 Task: Find connections with filter location Sarreguemines with filter topic #Analyticswith filter profile language Spanish with filter current company SICK Sensor Intelligence with filter school Sree Vidyanikethan Degree College, A.Rangampet, Tirupati. with filter industry Outsourcing and Offshoring Consulting with filter service category Mobile Marketing with filter keywords title Meals on Wheels Driver
Action: Mouse moved to (255, 195)
Screenshot: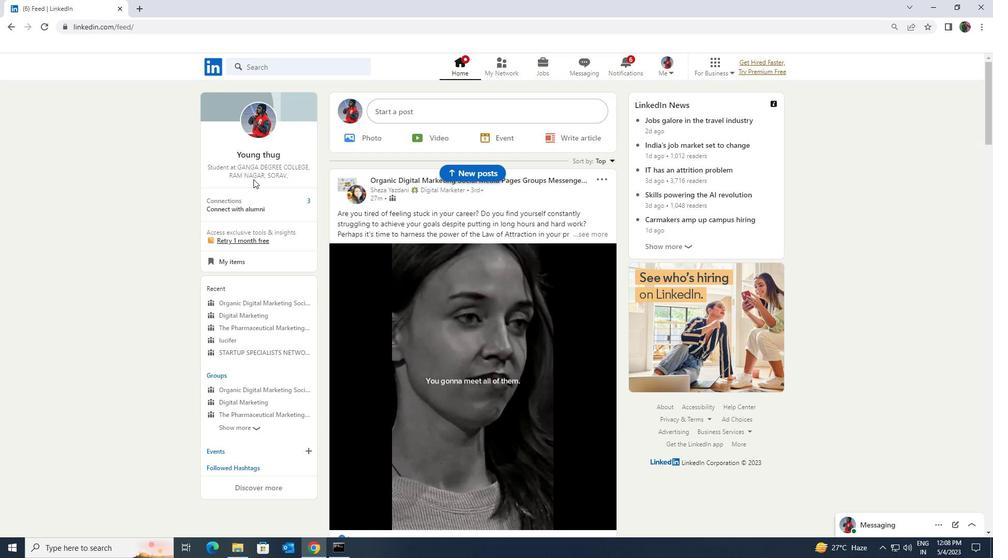 
Action: Mouse pressed left at (255, 195)
Screenshot: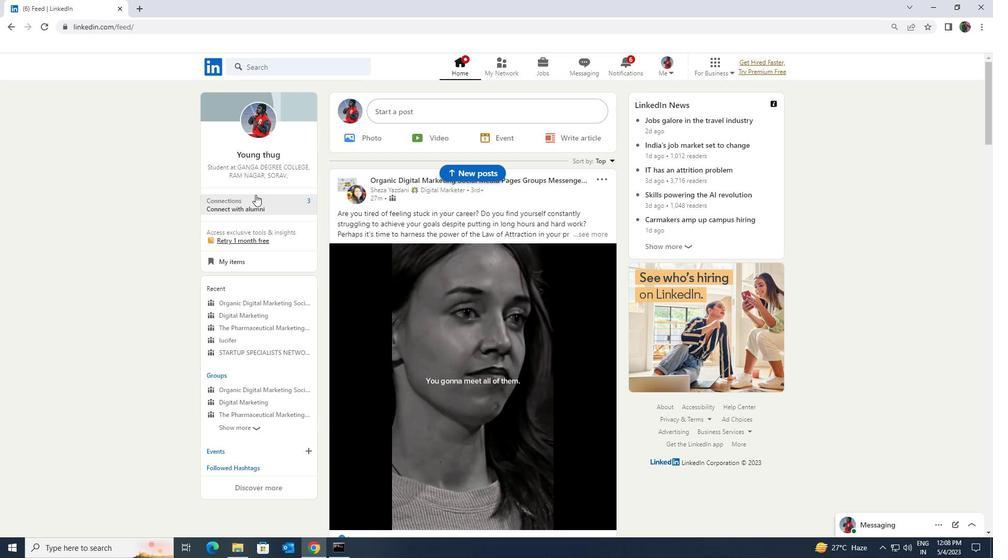 
Action: Mouse moved to (243, 123)
Screenshot: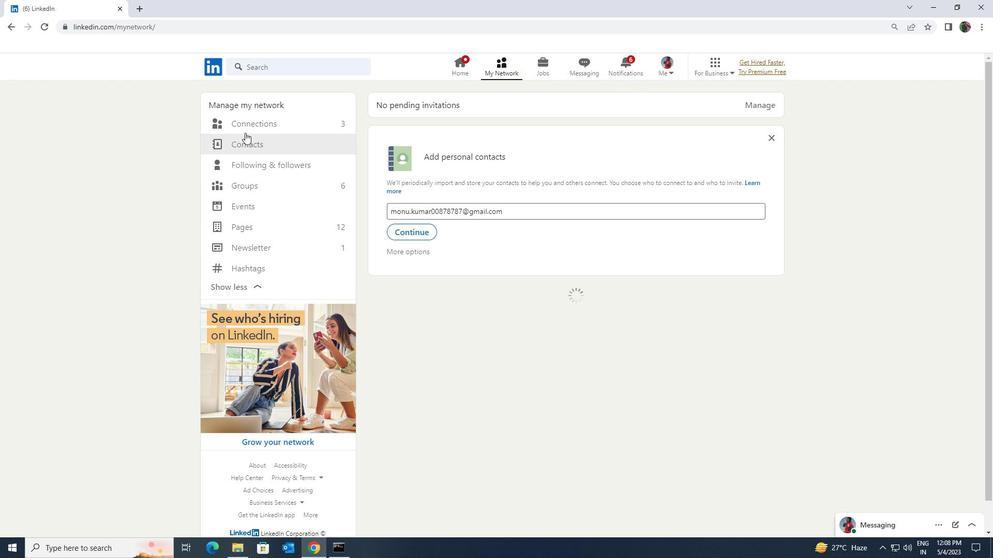 
Action: Mouse pressed left at (243, 123)
Screenshot: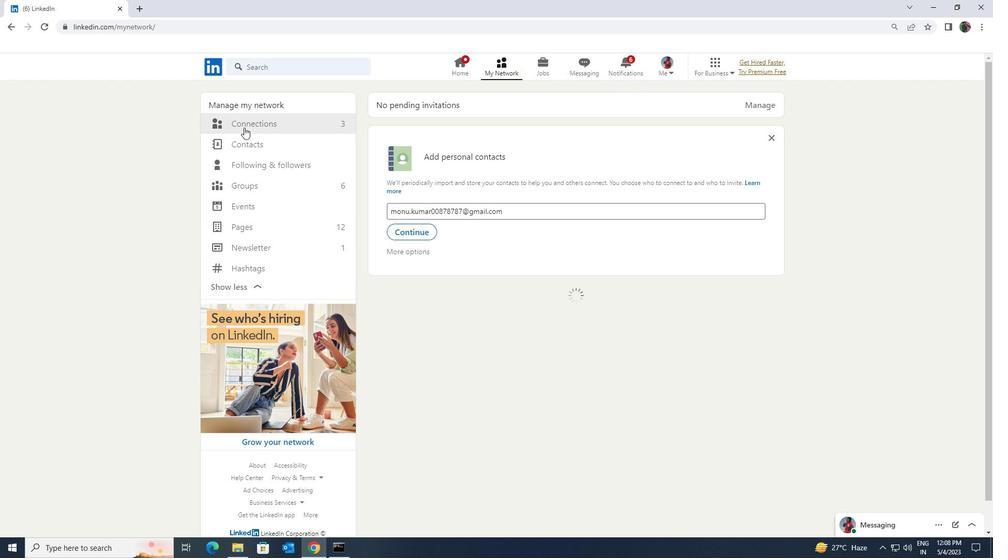 
Action: Mouse moved to (559, 119)
Screenshot: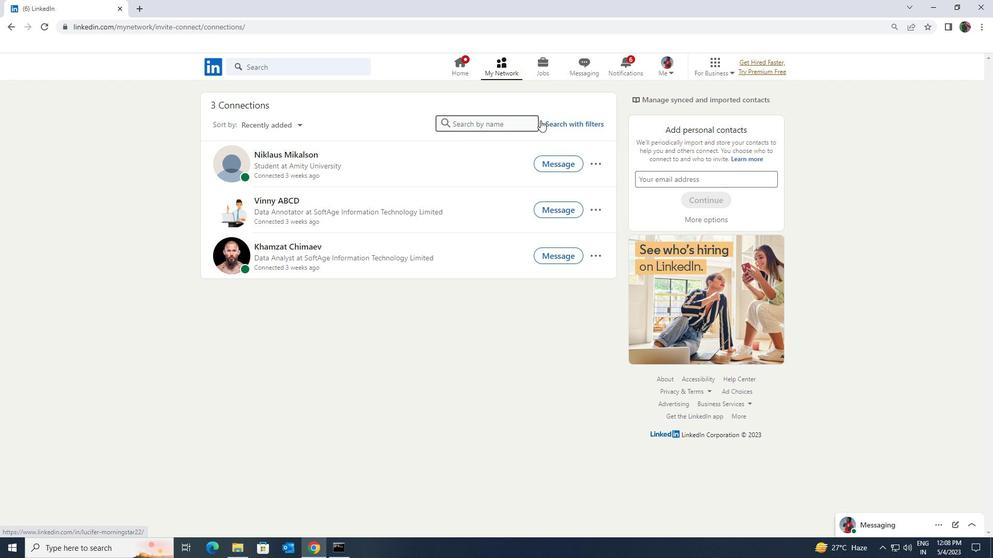 
Action: Mouse pressed left at (559, 119)
Screenshot: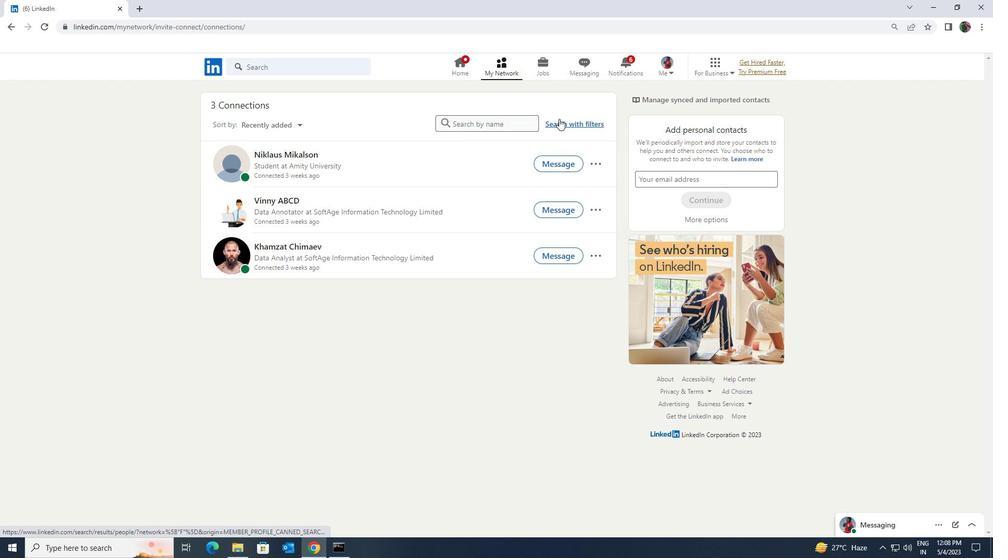 
Action: Mouse moved to (525, 96)
Screenshot: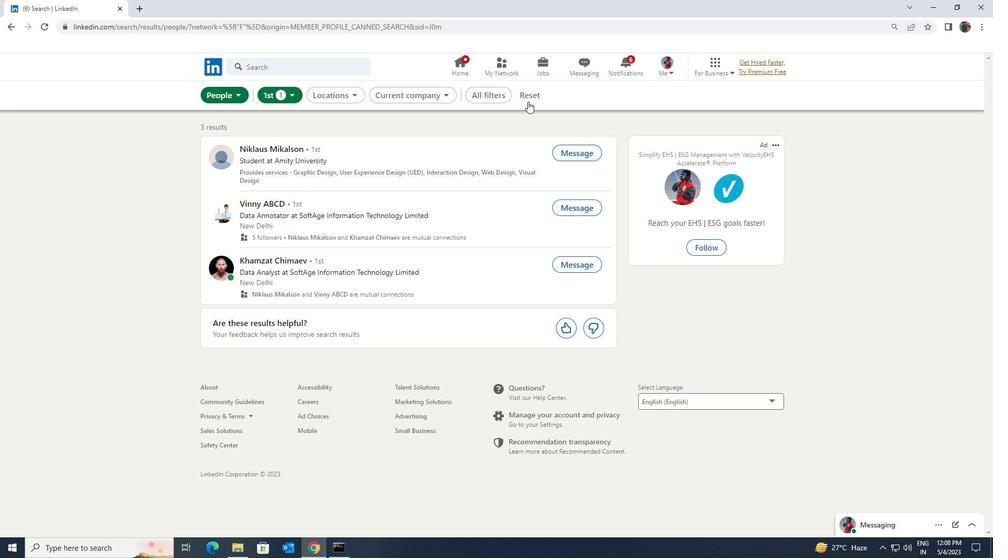 
Action: Mouse pressed left at (525, 96)
Screenshot: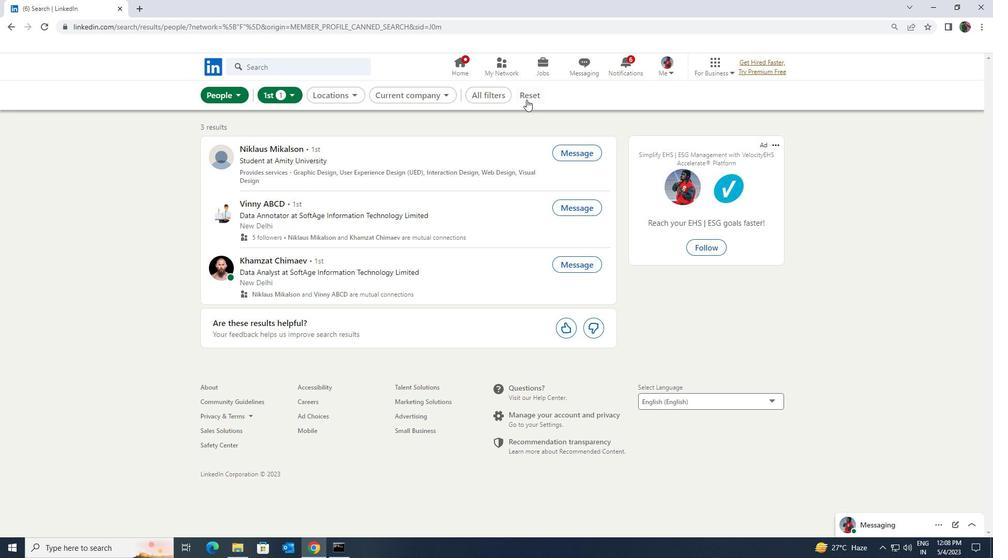 
Action: Mouse moved to (515, 97)
Screenshot: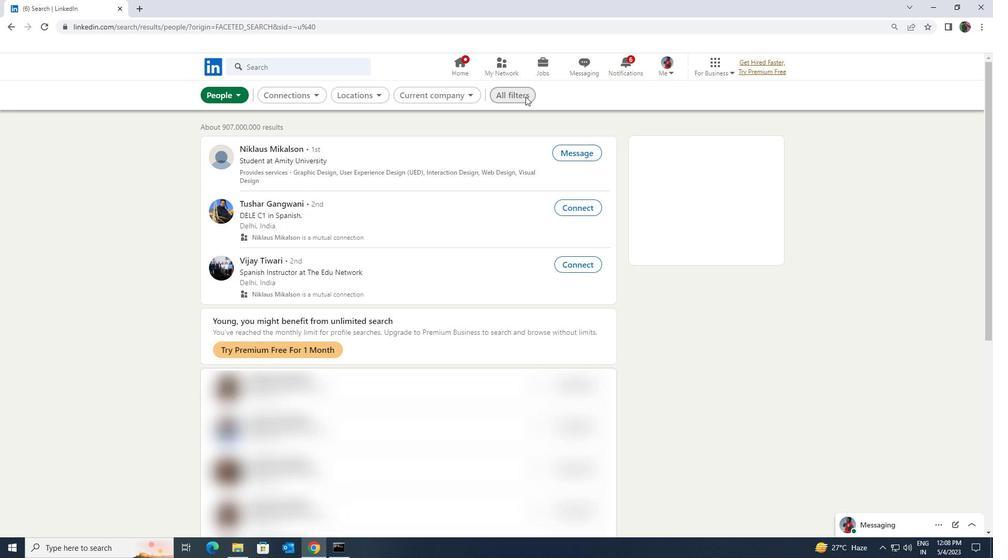 
Action: Mouse pressed left at (515, 97)
Screenshot: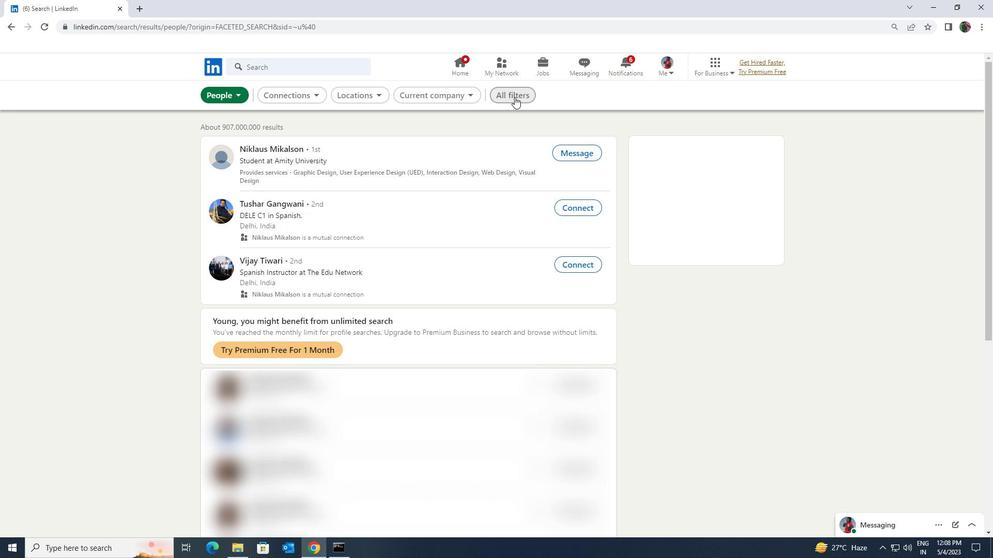 
Action: Mouse moved to (862, 403)
Screenshot: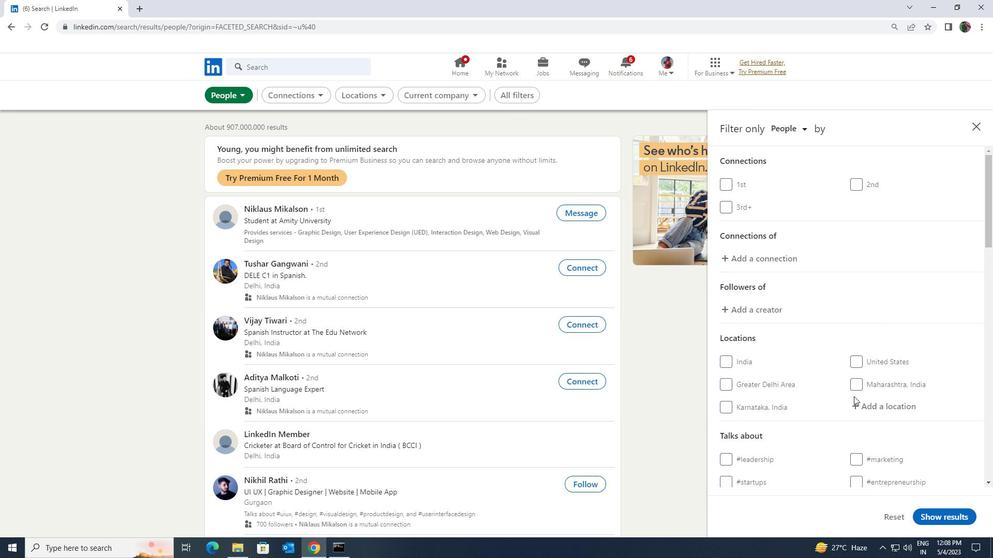 
Action: Mouse pressed left at (862, 403)
Screenshot: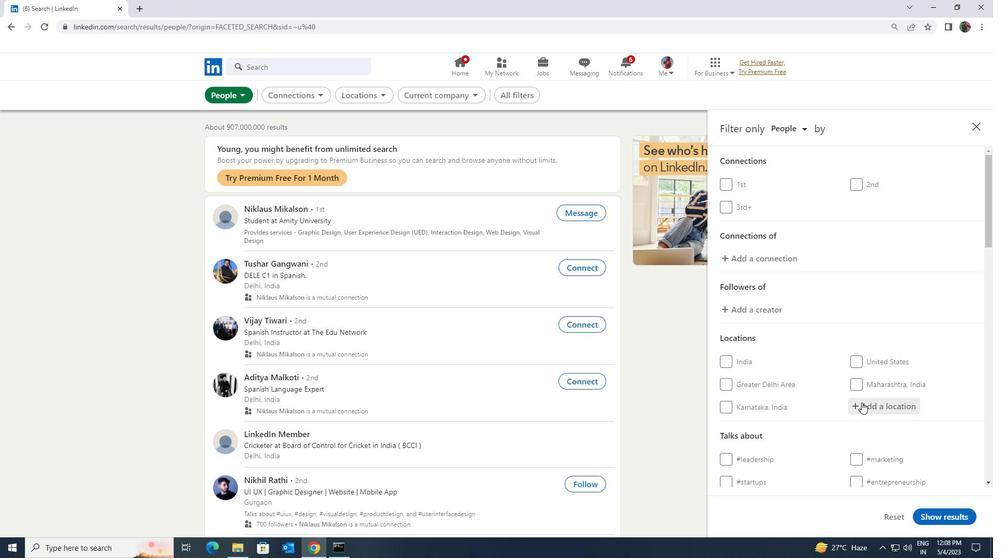 
Action: Key pressed <Key.shift><Key.shift><Key.shift><Key.shift><Key.shift><Key.shift><Key.shift><Key.shift><Key.shift>SARREGU
Screenshot: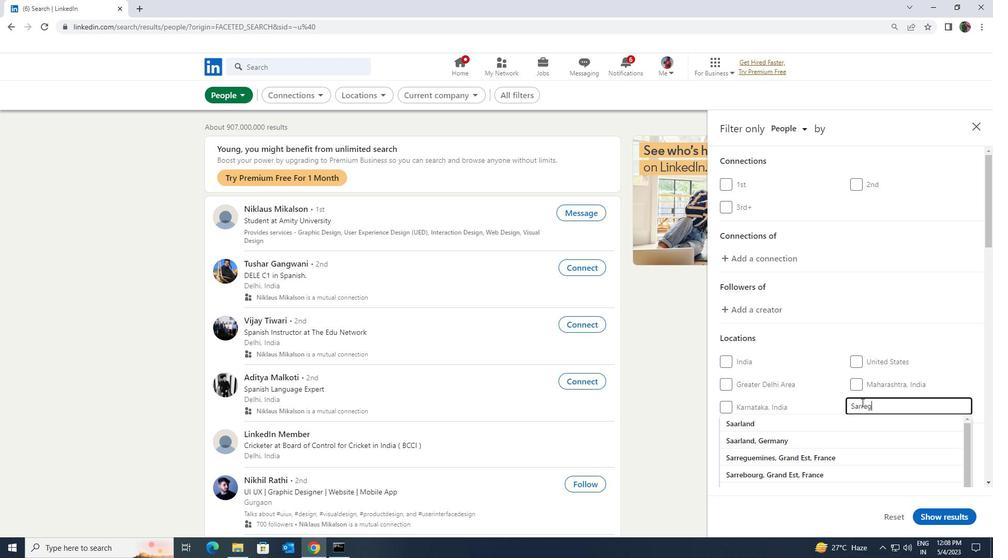 
Action: Mouse moved to (862, 419)
Screenshot: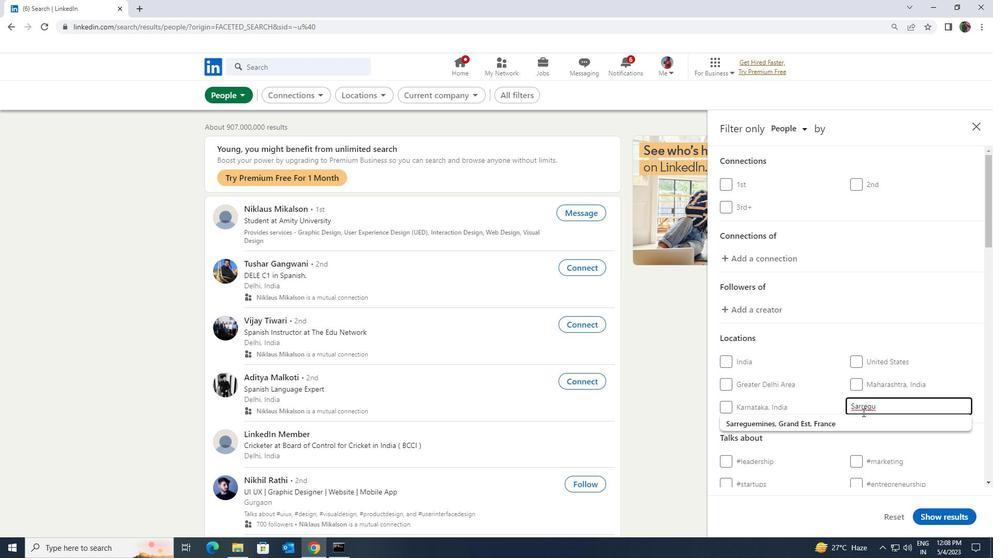 
Action: Mouse pressed left at (862, 419)
Screenshot: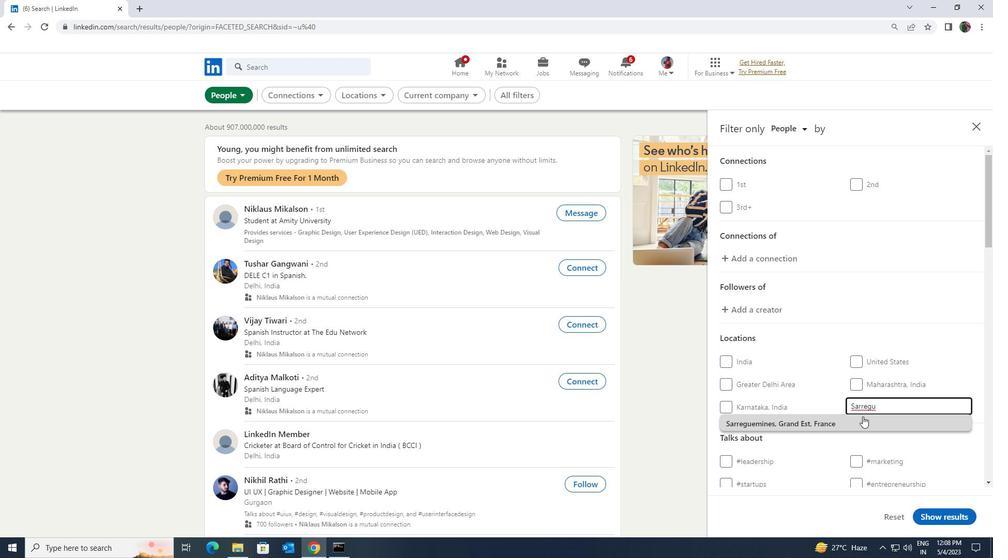 
Action: Mouse scrolled (862, 419) with delta (0, 0)
Screenshot: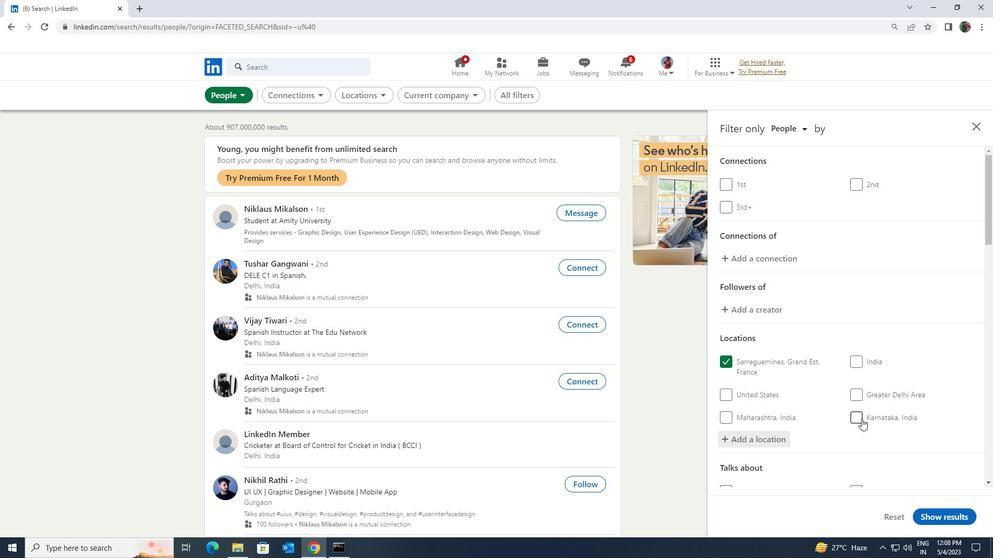 
Action: Mouse scrolled (862, 419) with delta (0, 0)
Screenshot: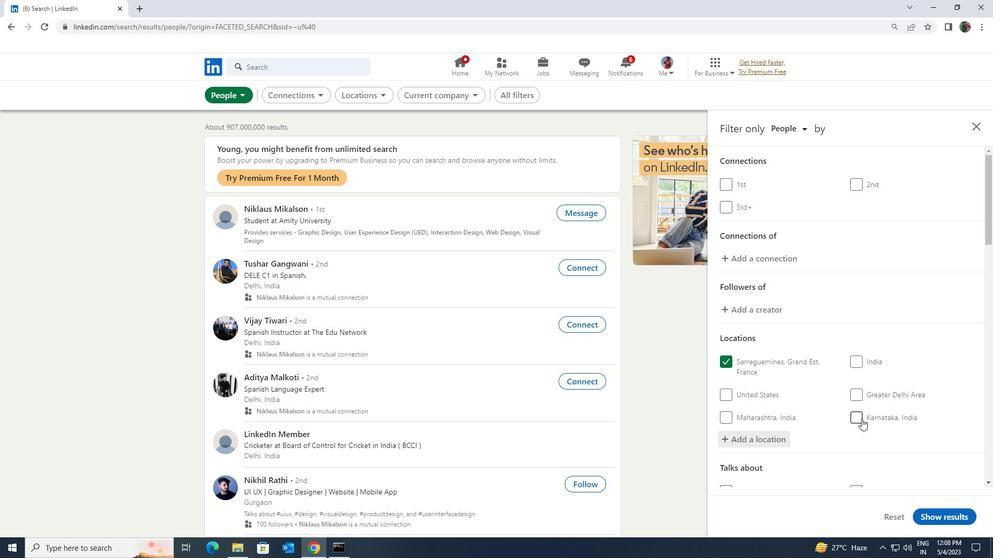 
Action: Mouse moved to (864, 433)
Screenshot: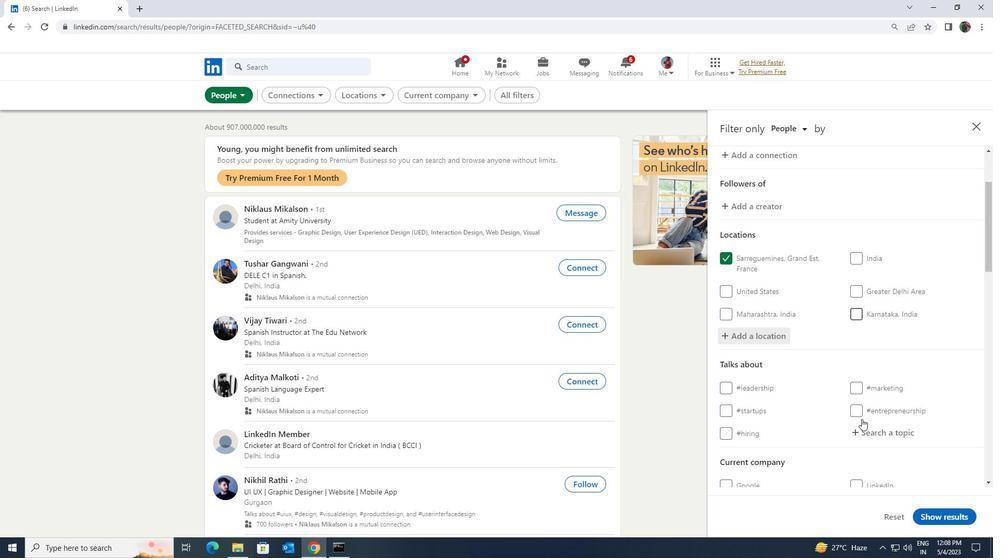 
Action: Mouse pressed left at (864, 433)
Screenshot: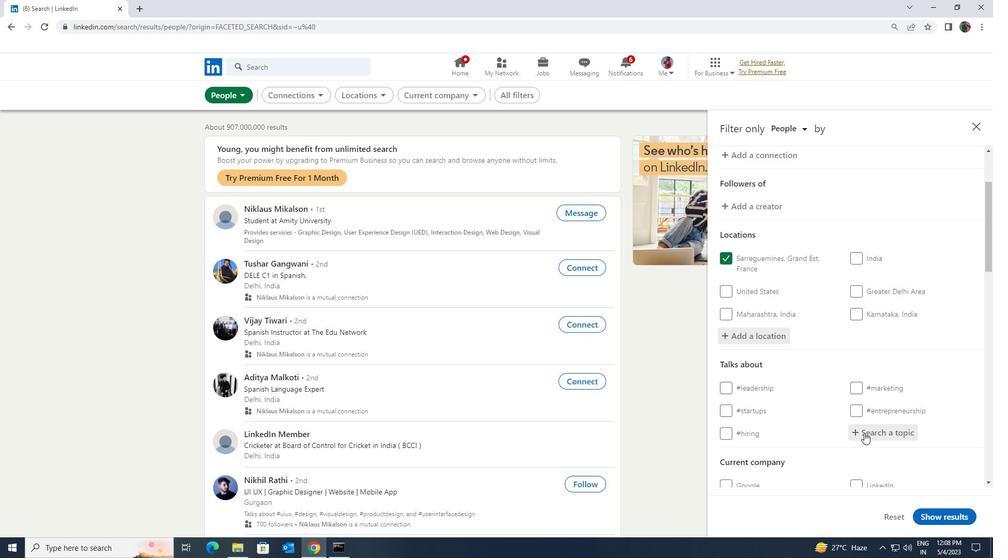 
Action: Key pressed <Key.shift><Key.shift><Key.shift><Key.shift><Key.shift><Key.shift><Key.shift>ANALY
Screenshot: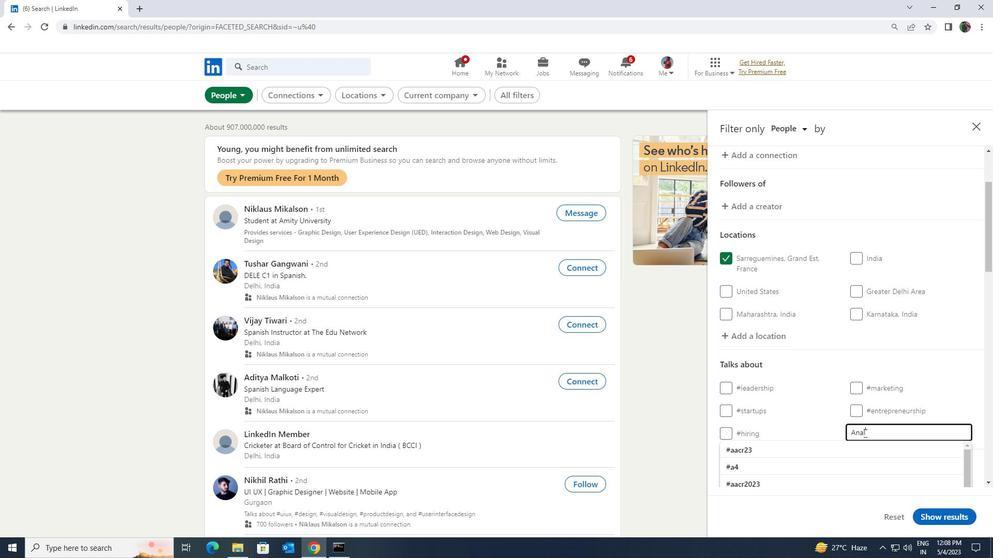 
Action: Mouse moved to (863, 447)
Screenshot: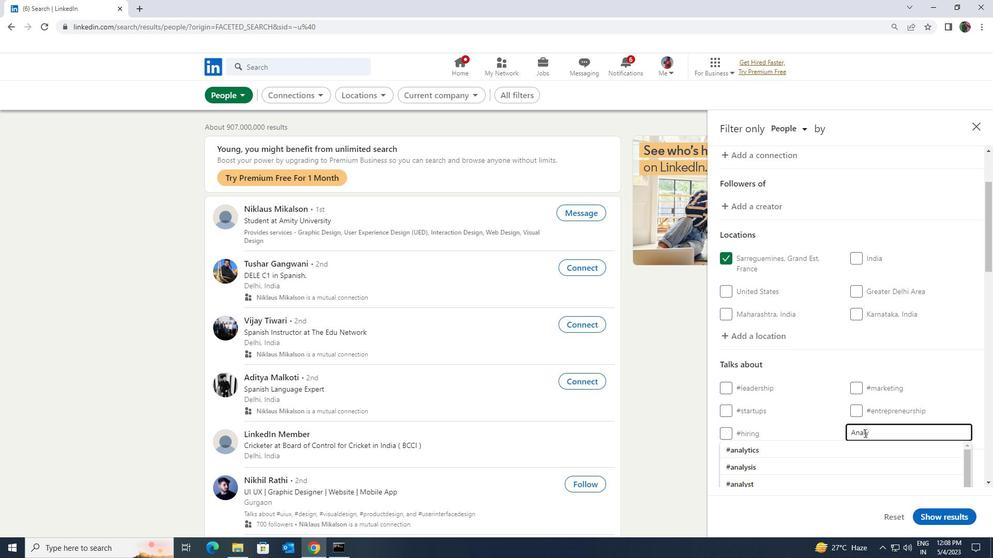 
Action: Mouse pressed left at (863, 447)
Screenshot: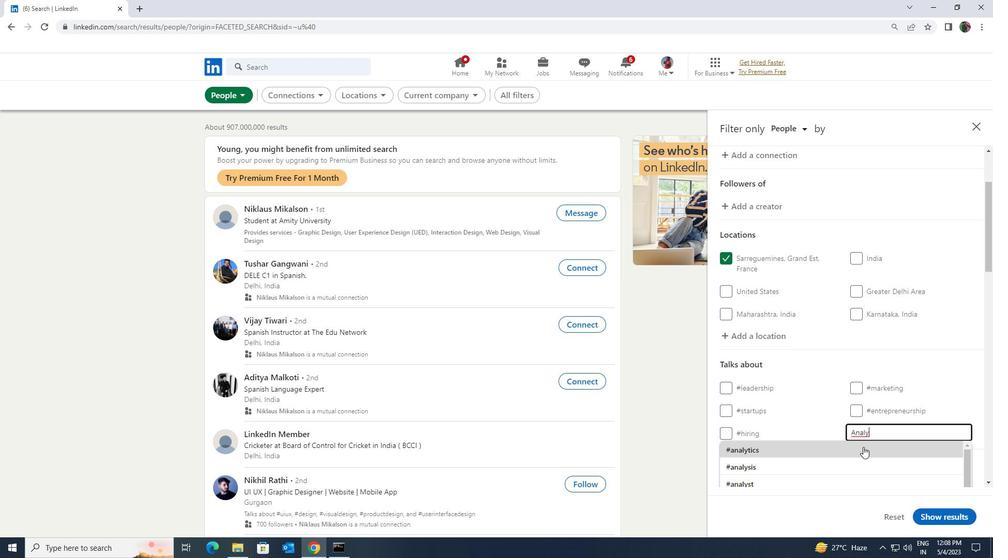 
Action: Mouse scrolled (863, 447) with delta (0, 0)
Screenshot: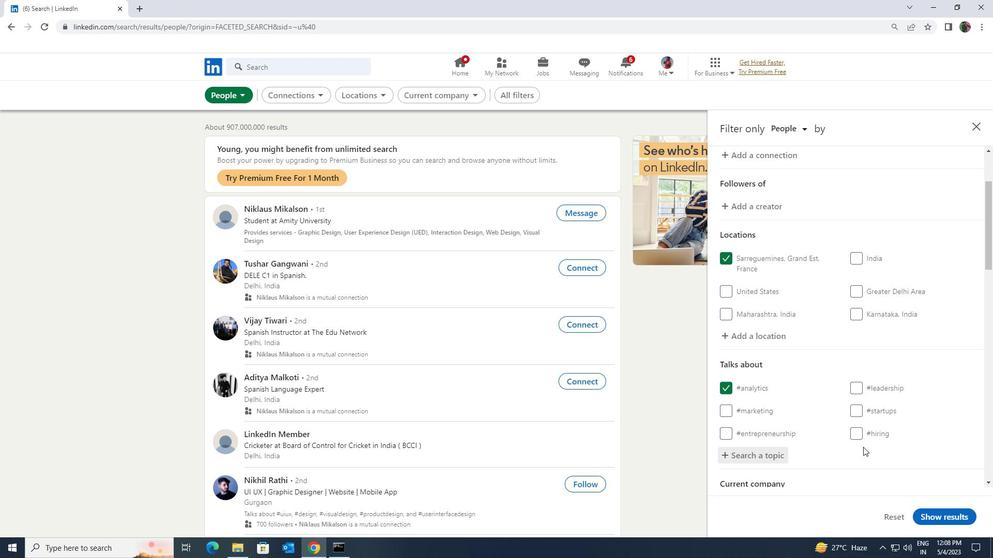 
Action: Mouse scrolled (863, 447) with delta (0, 0)
Screenshot: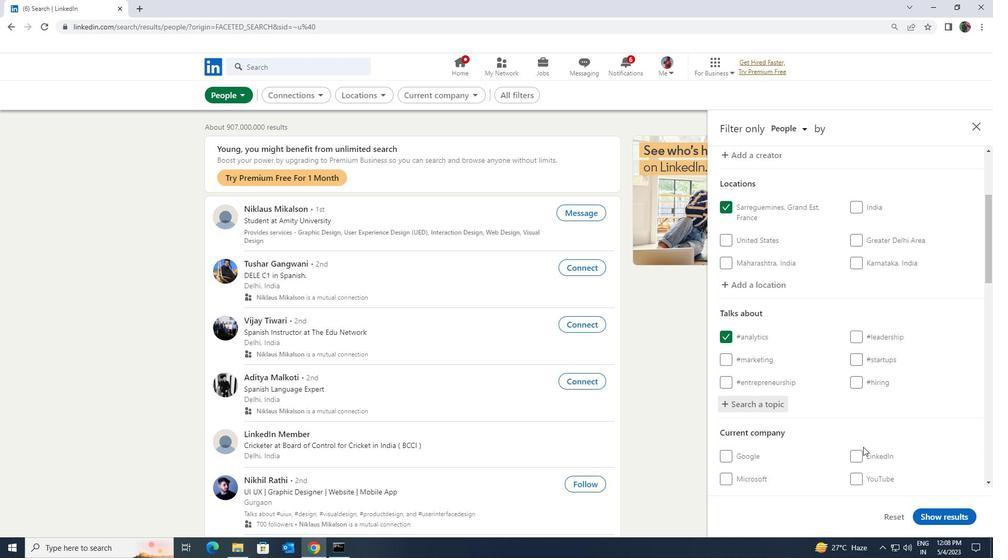 
Action: Mouse scrolled (863, 447) with delta (0, 0)
Screenshot: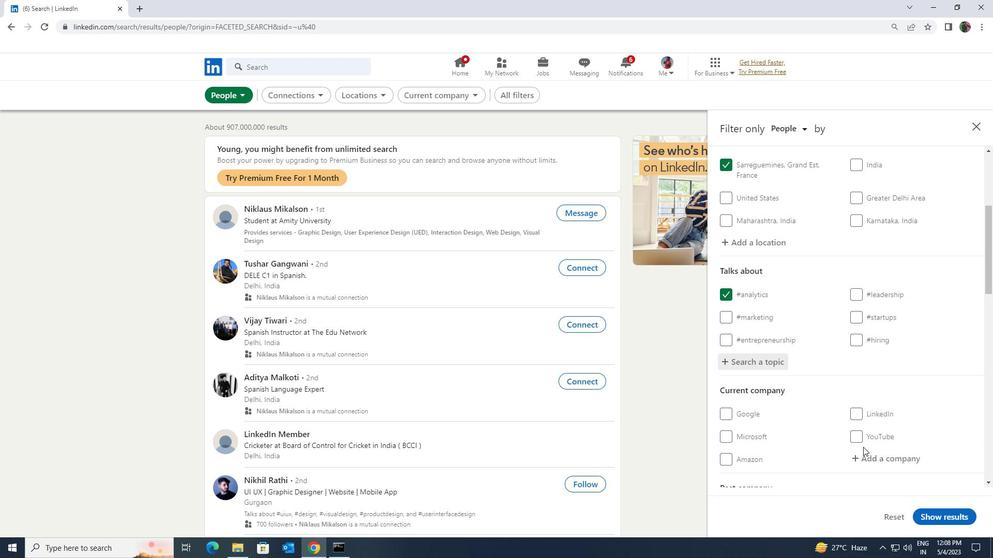 
Action: Mouse scrolled (863, 447) with delta (0, 0)
Screenshot: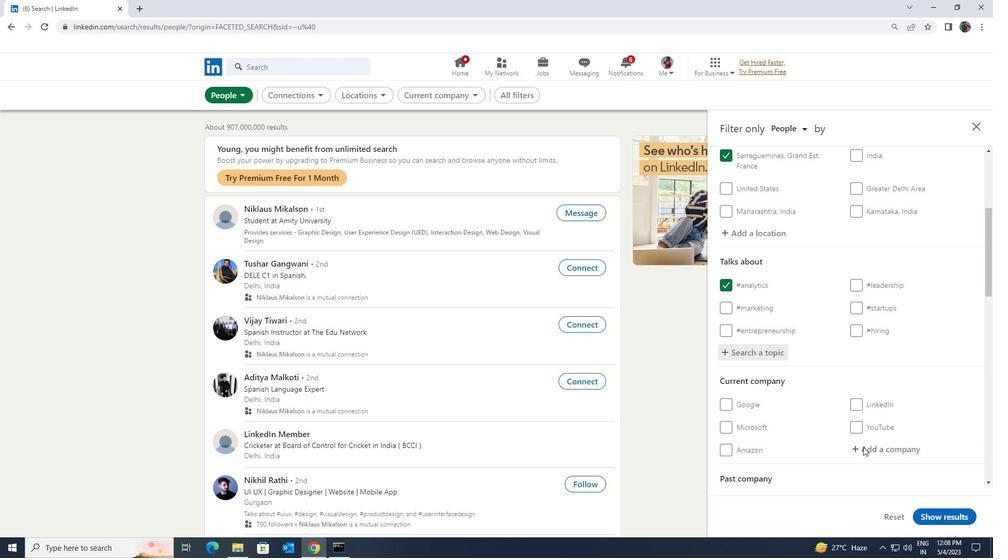
Action: Mouse scrolled (863, 447) with delta (0, 0)
Screenshot: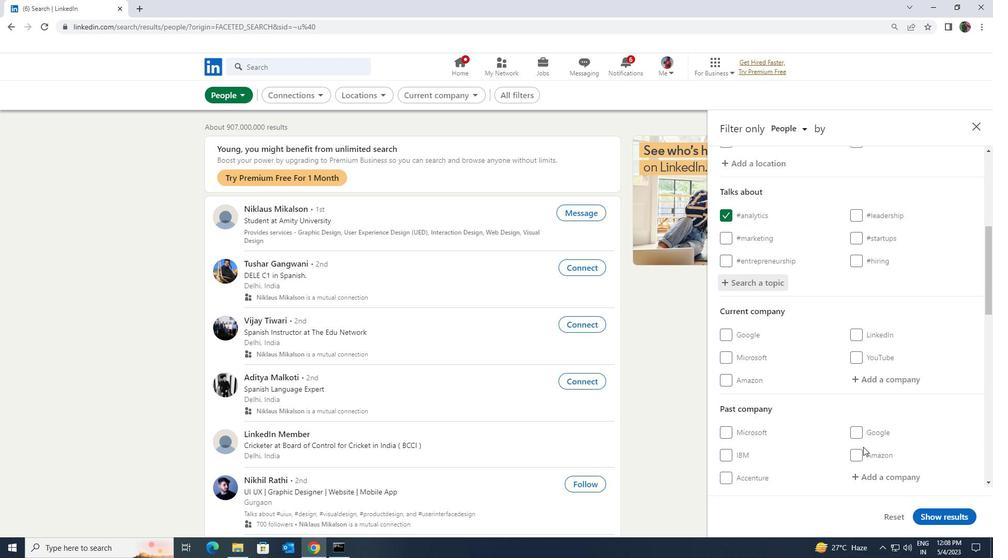 
Action: Mouse scrolled (863, 447) with delta (0, 0)
Screenshot: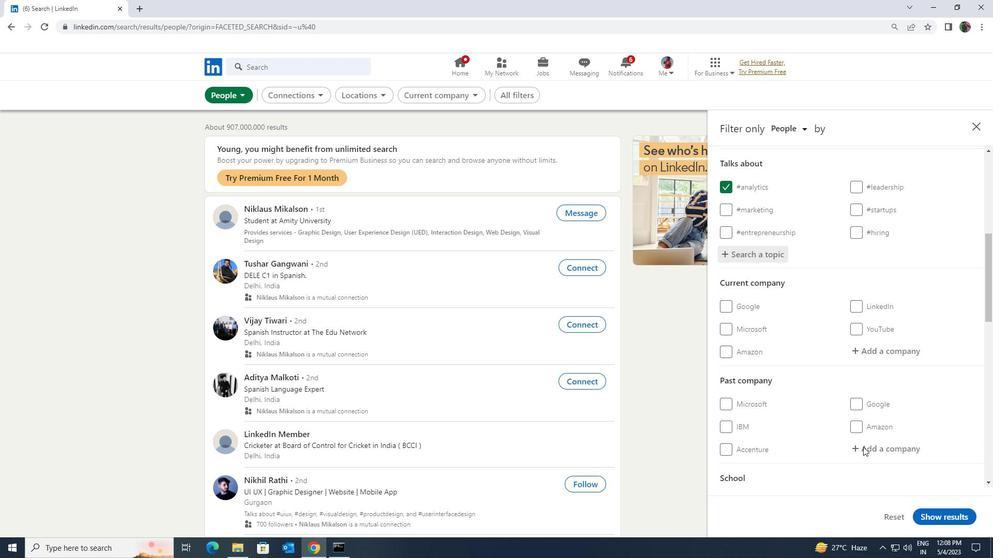 
Action: Mouse scrolled (863, 447) with delta (0, 0)
Screenshot: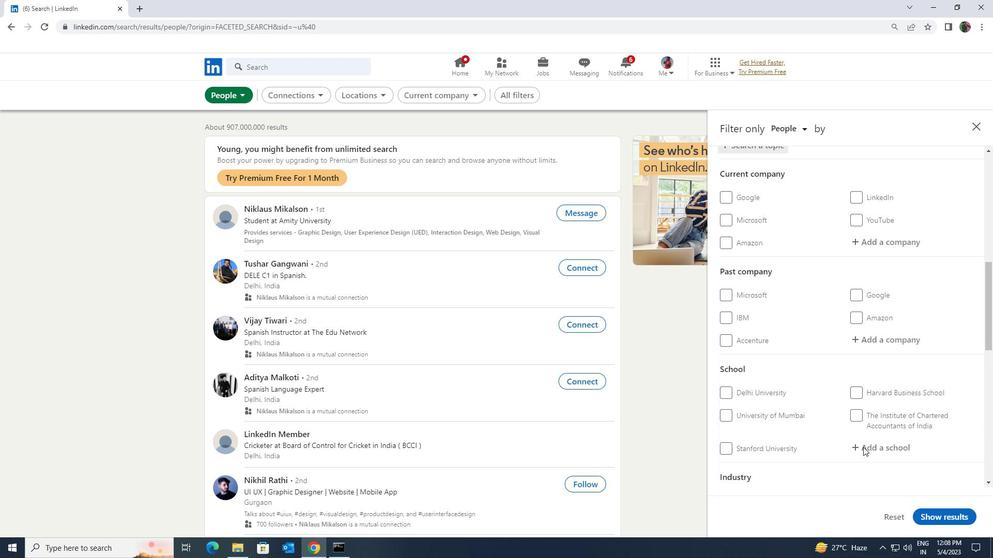 
Action: Mouse scrolled (863, 447) with delta (0, 0)
Screenshot: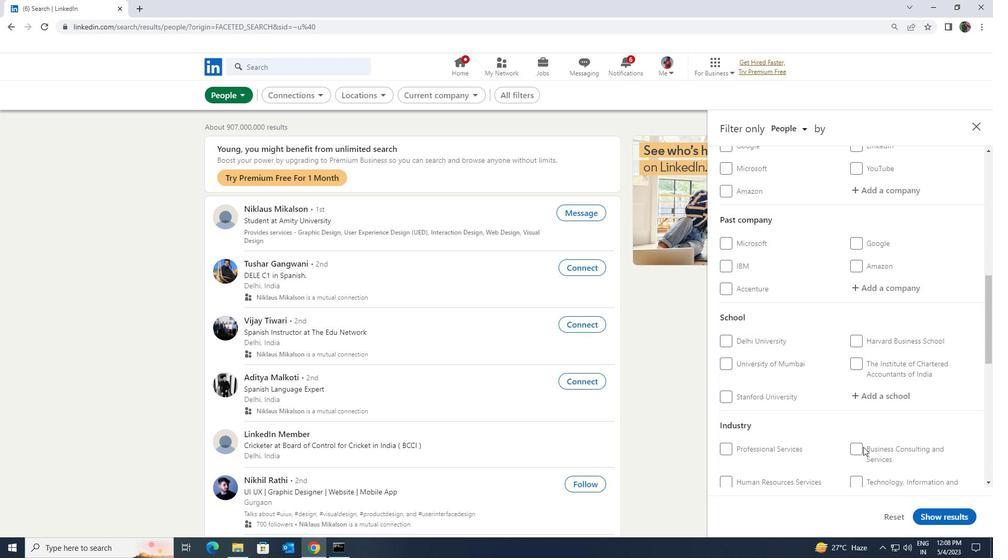 
Action: Mouse scrolled (863, 447) with delta (0, 0)
Screenshot: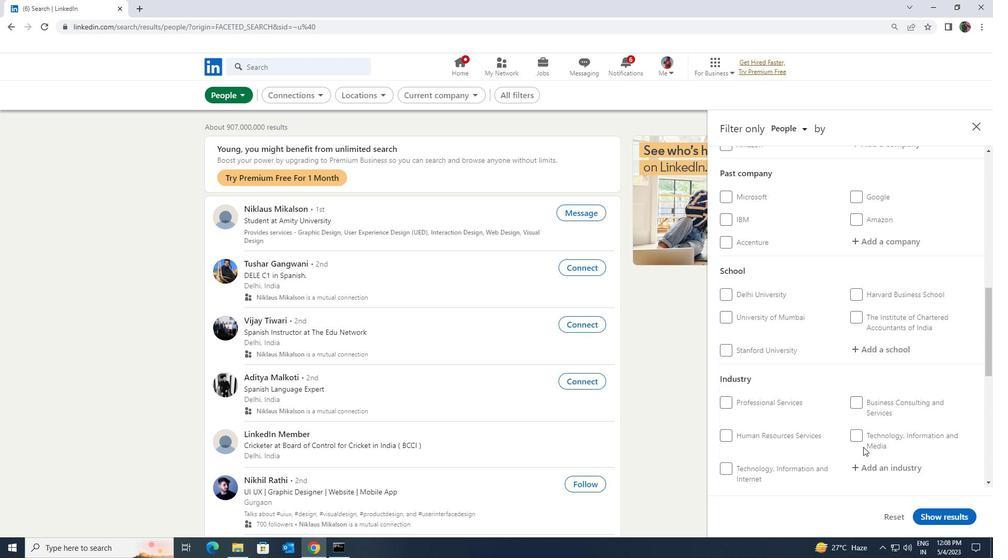 
Action: Mouse scrolled (863, 447) with delta (0, 0)
Screenshot: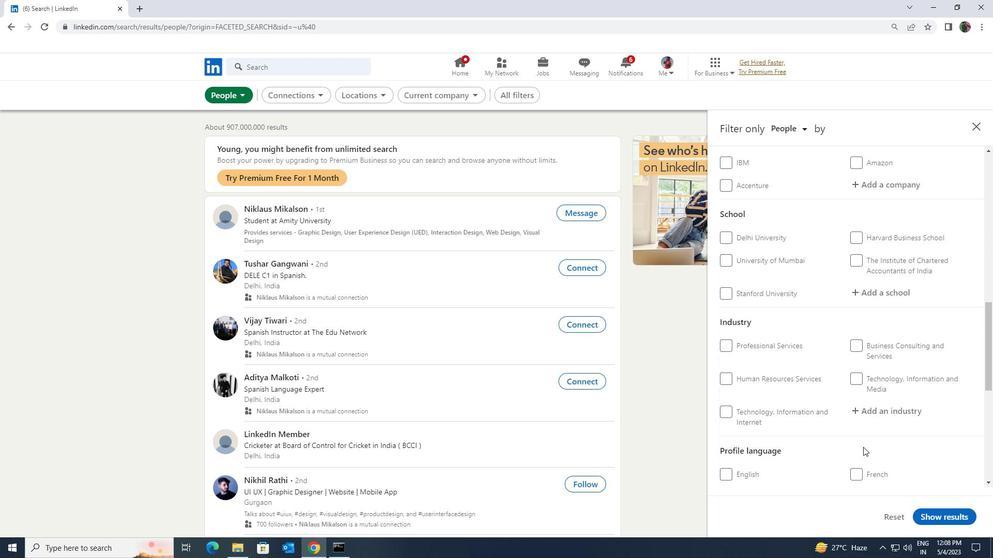 
Action: Mouse scrolled (863, 447) with delta (0, 0)
Screenshot: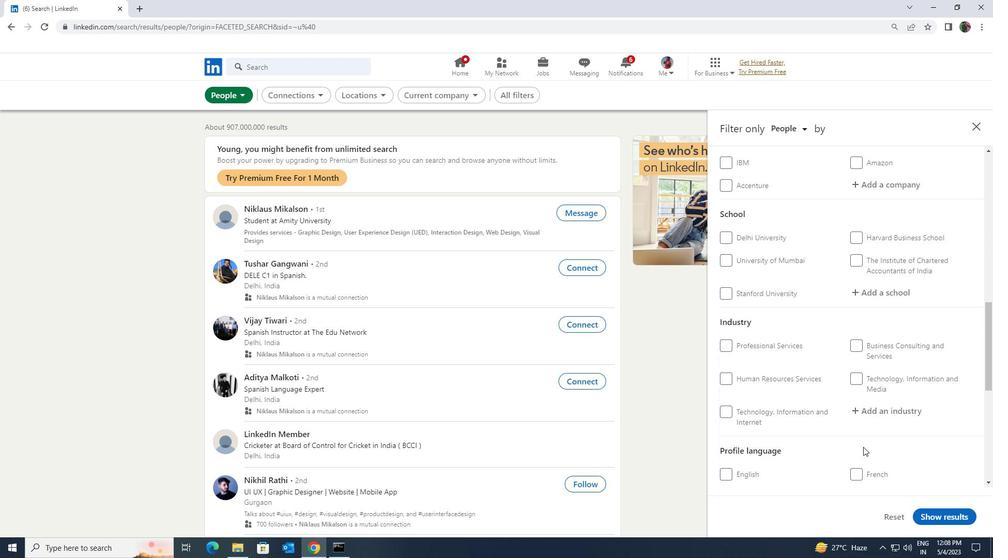 
Action: Mouse moved to (728, 393)
Screenshot: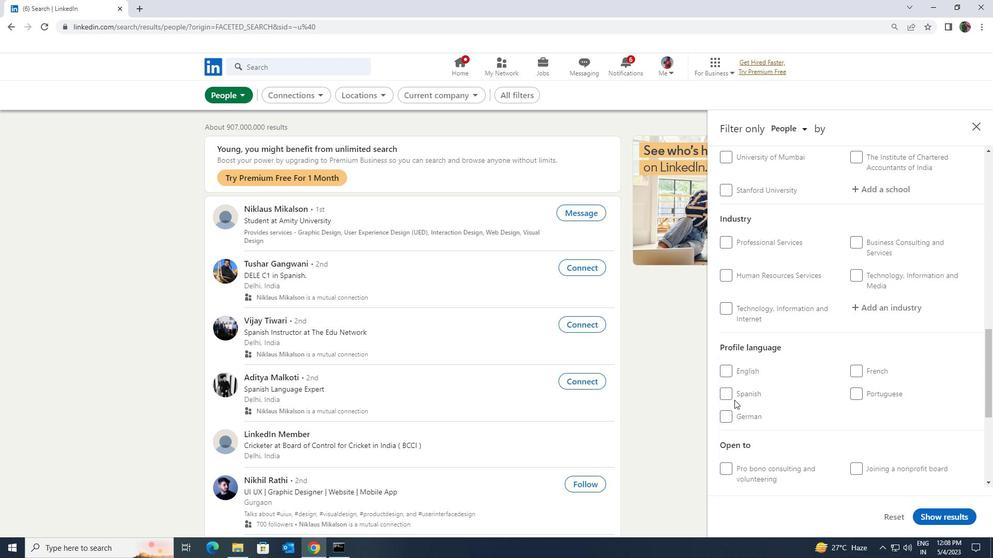 
Action: Mouse pressed left at (728, 393)
Screenshot: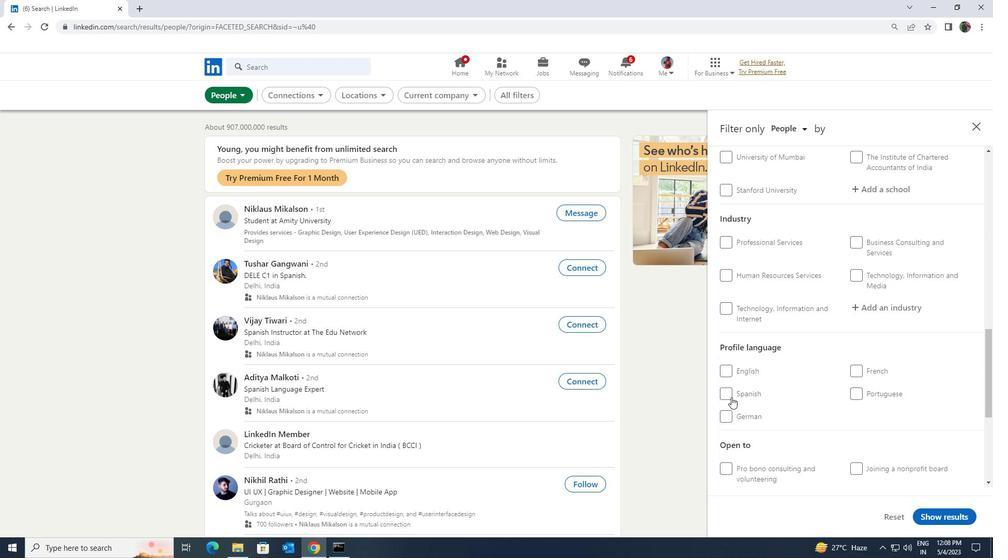 
Action: Mouse moved to (831, 410)
Screenshot: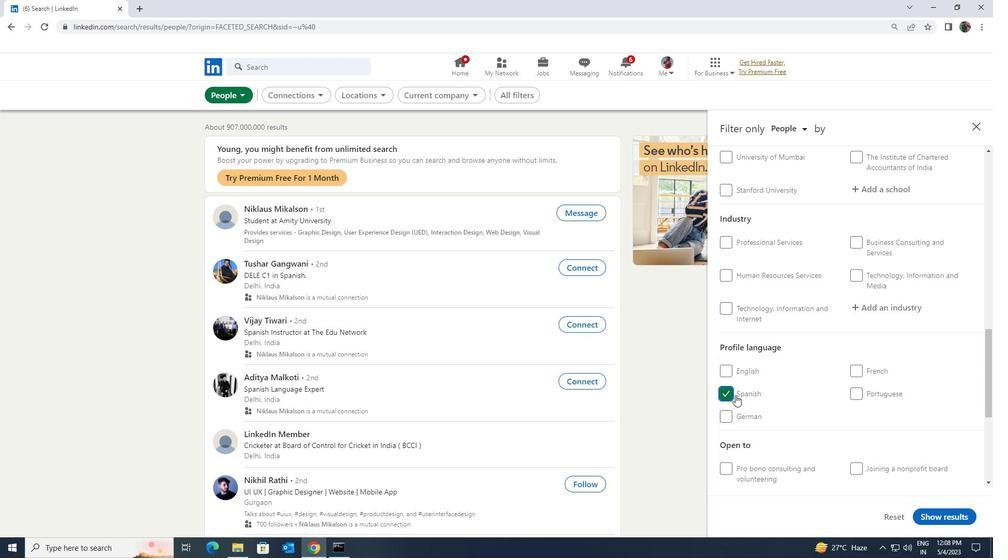 
Action: Mouse scrolled (831, 410) with delta (0, 0)
Screenshot: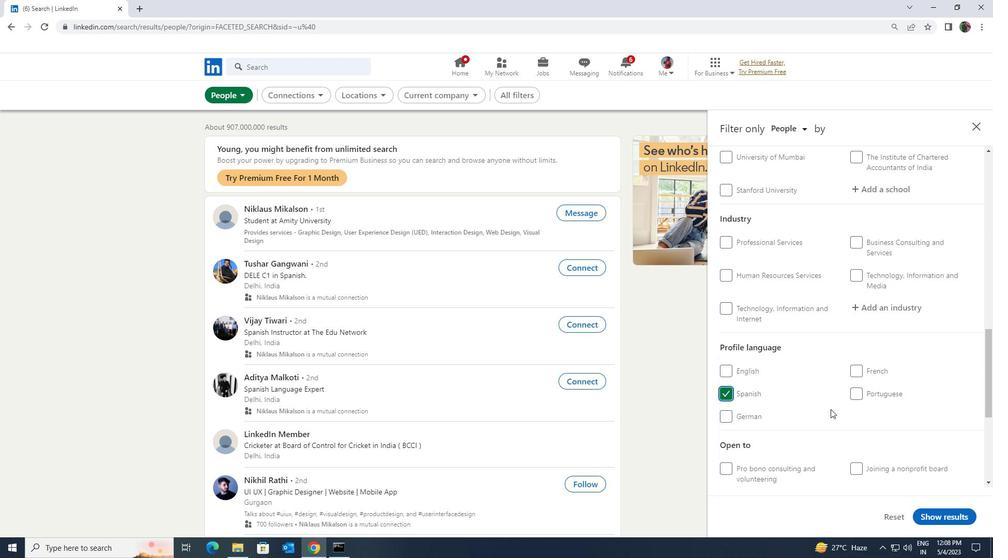 
Action: Mouse moved to (831, 410)
Screenshot: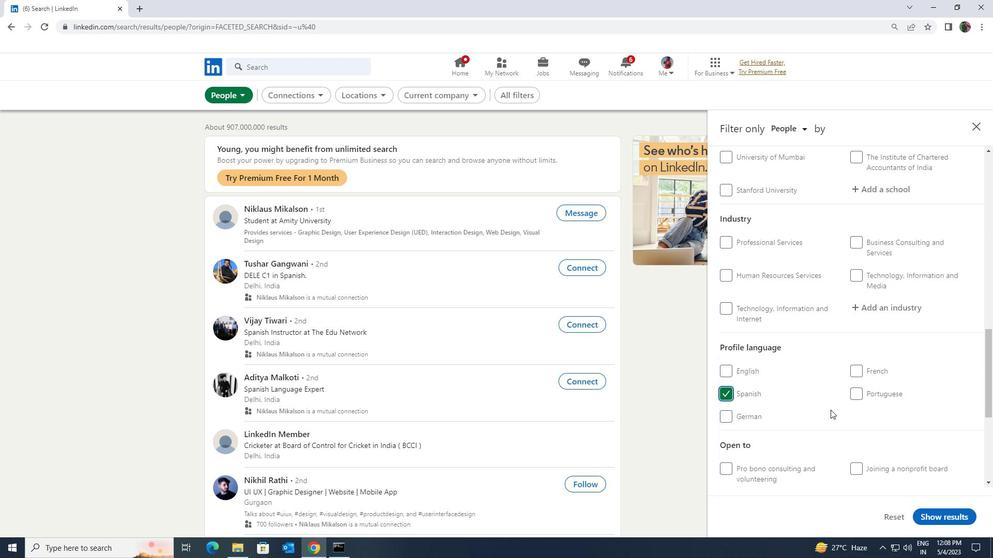 
Action: Mouse scrolled (831, 411) with delta (0, 0)
Screenshot: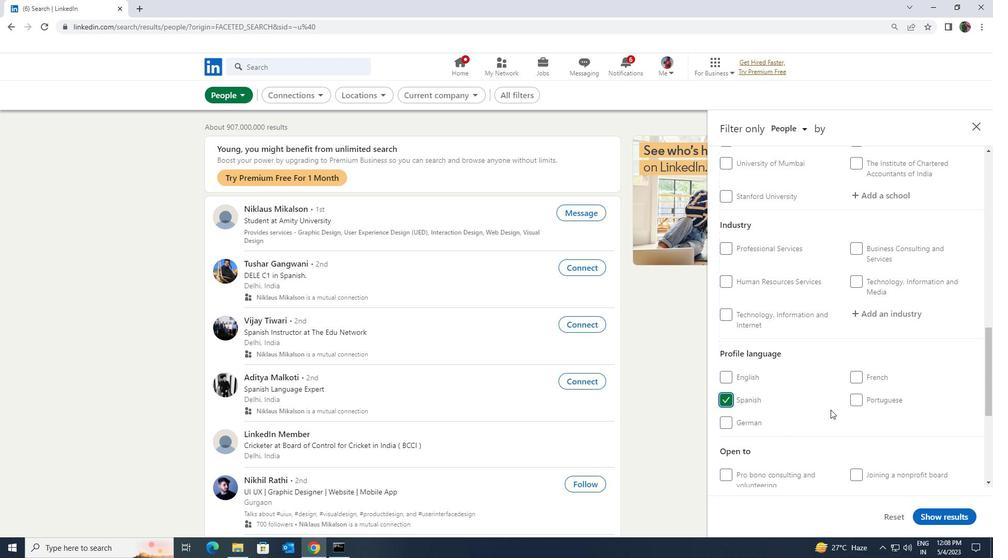 
Action: Mouse scrolled (831, 411) with delta (0, 0)
Screenshot: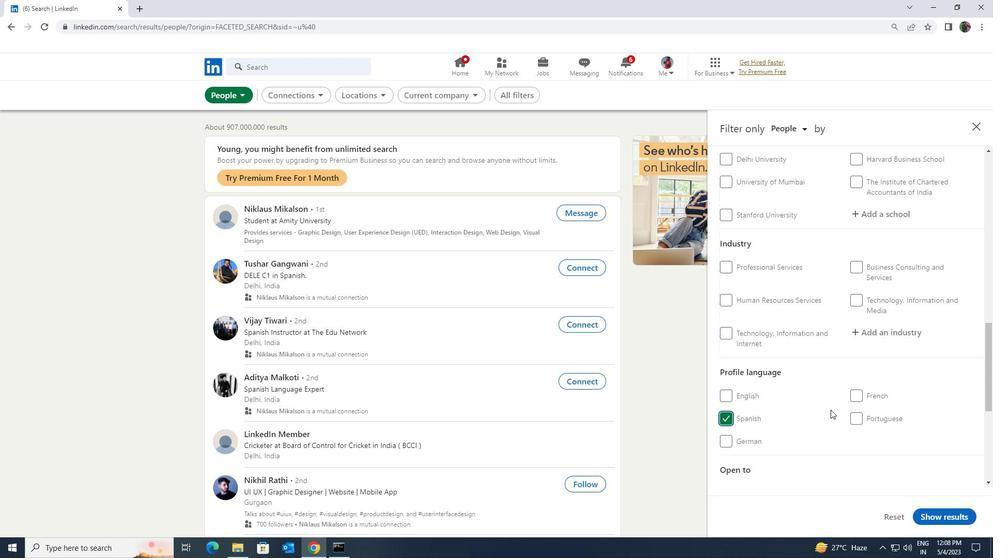 
Action: Mouse scrolled (831, 411) with delta (0, 0)
Screenshot: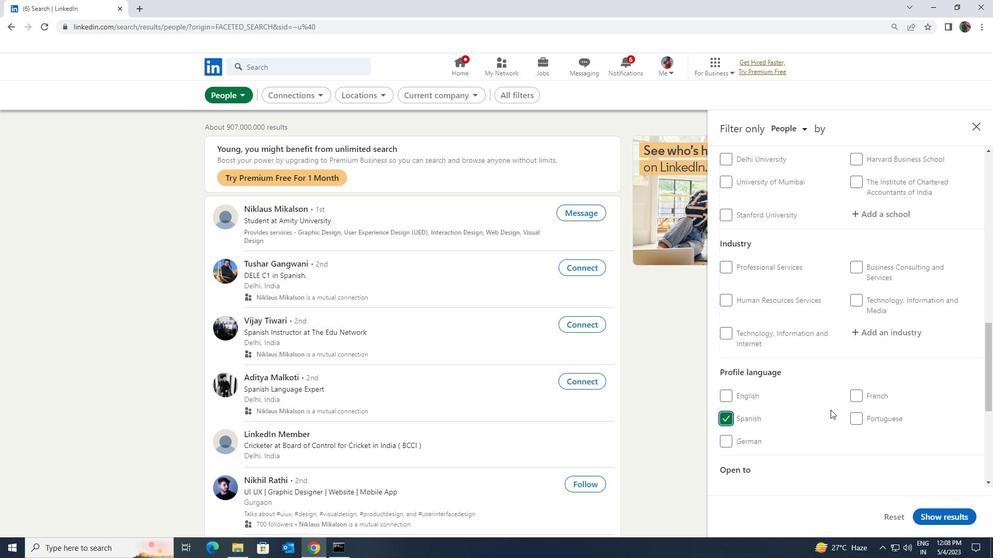 
Action: Mouse scrolled (831, 411) with delta (0, 0)
Screenshot: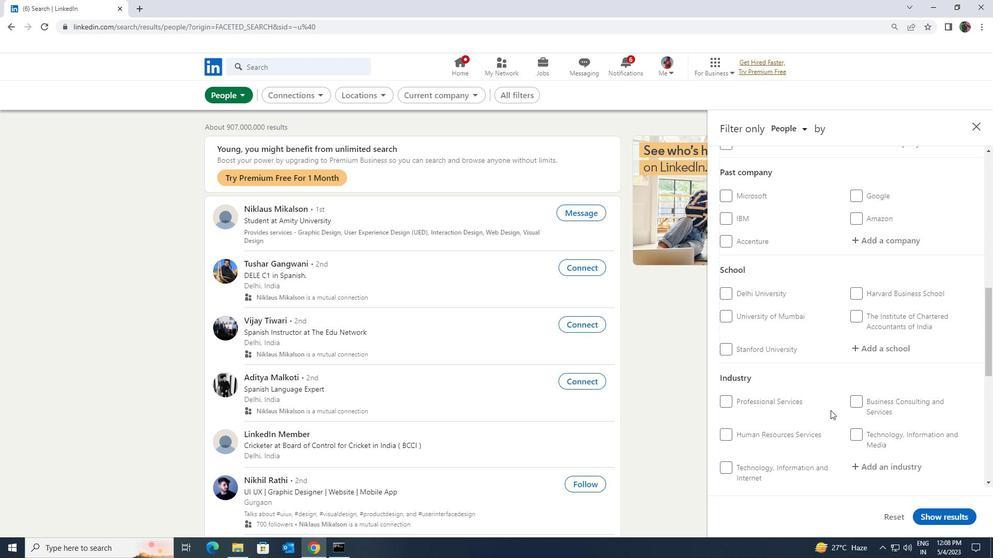 
Action: Mouse scrolled (831, 411) with delta (0, 0)
Screenshot: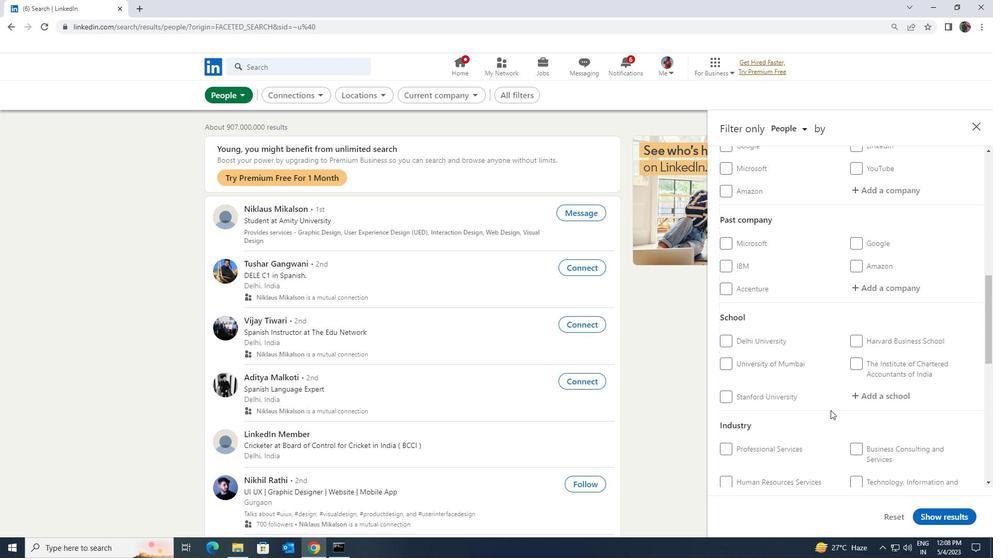
Action: Mouse scrolled (831, 411) with delta (0, 0)
Screenshot: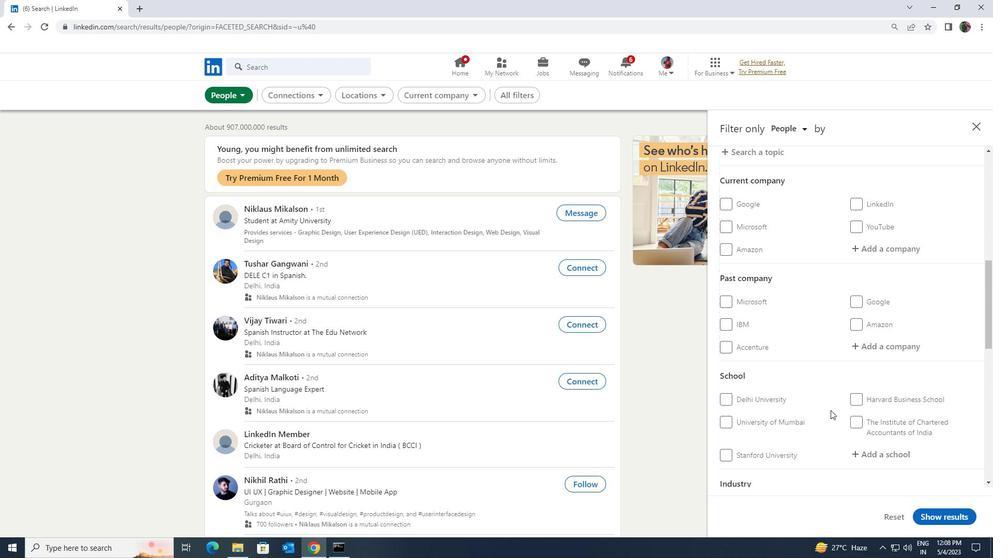 
Action: Mouse moved to (871, 350)
Screenshot: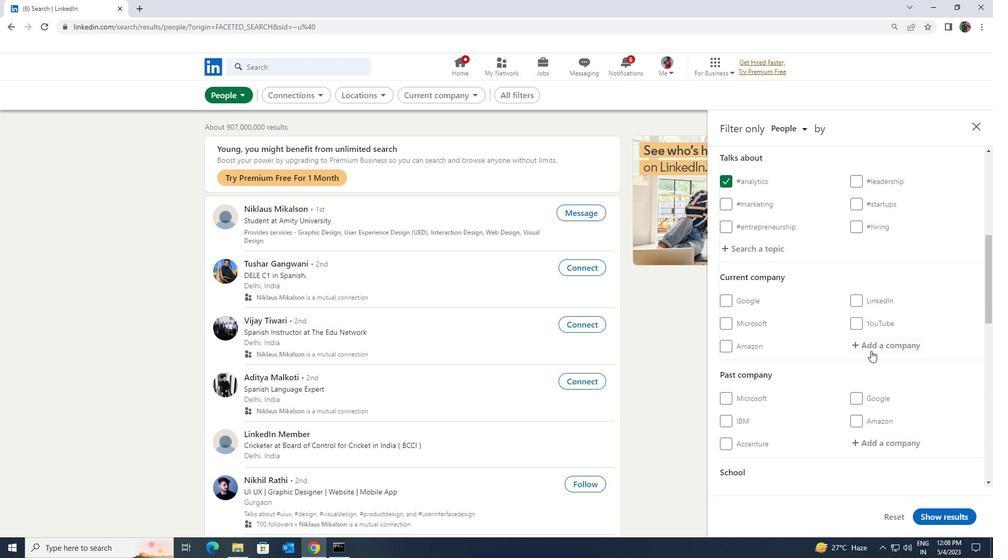 
Action: Mouse pressed left at (871, 350)
Screenshot: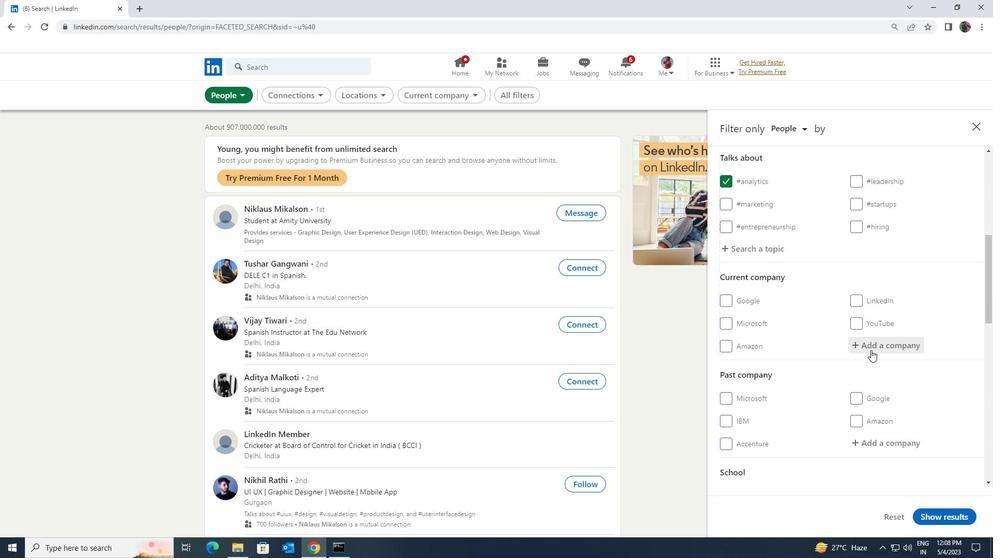 
Action: Key pressed <Key.shift>S<Key.shift>ICK<Key.space><Key.shift><Key.shift><Key.shift><Key.shift><Key.shift><Key.shift><Key.shift><Key.shift><Key.shift>SEN
Screenshot: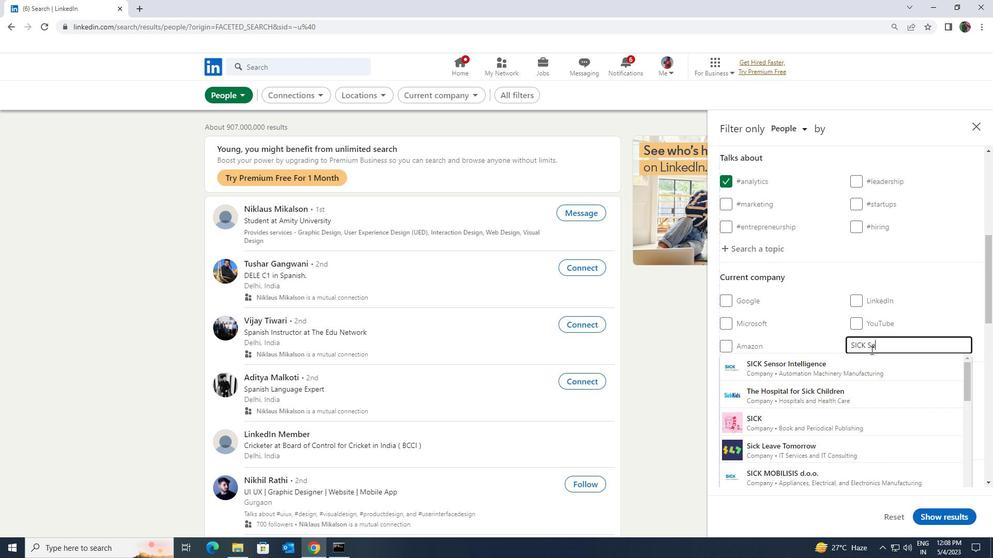 
Action: Mouse moved to (850, 415)
Screenshot: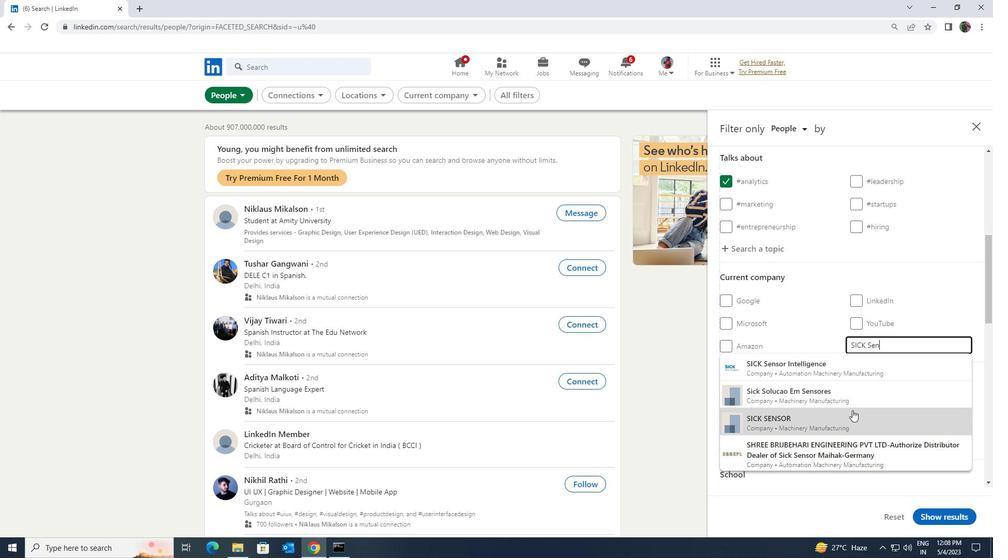 
Action: Mouse pressed left at (850, 415)
Screenshot: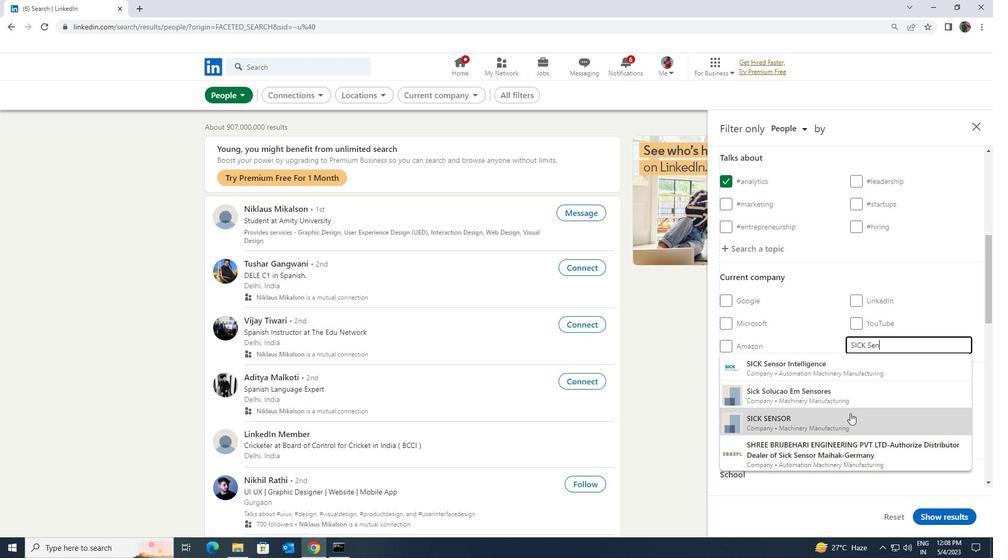 
Action: Mouse moved to (850, 415)
Screenshot: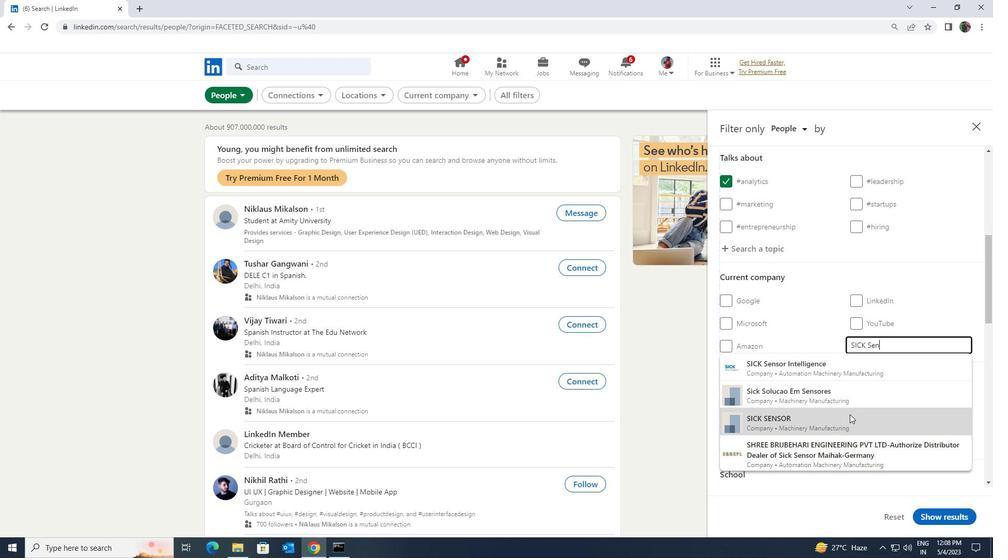 
Action: Mouse scrolled (850, 415) with delta (0, 0)
Screenshot: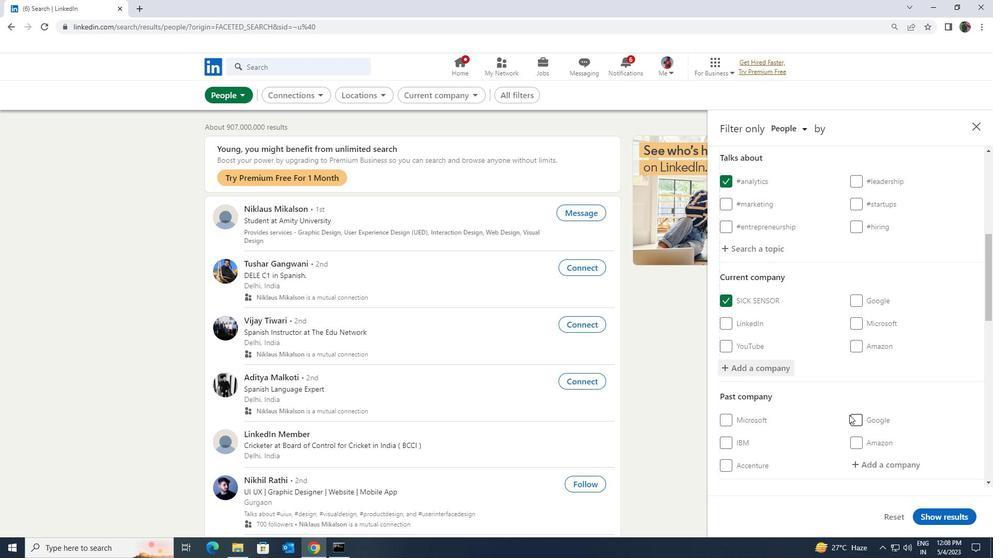 
Action: Mouse moved to (850, 415)
Screenshot: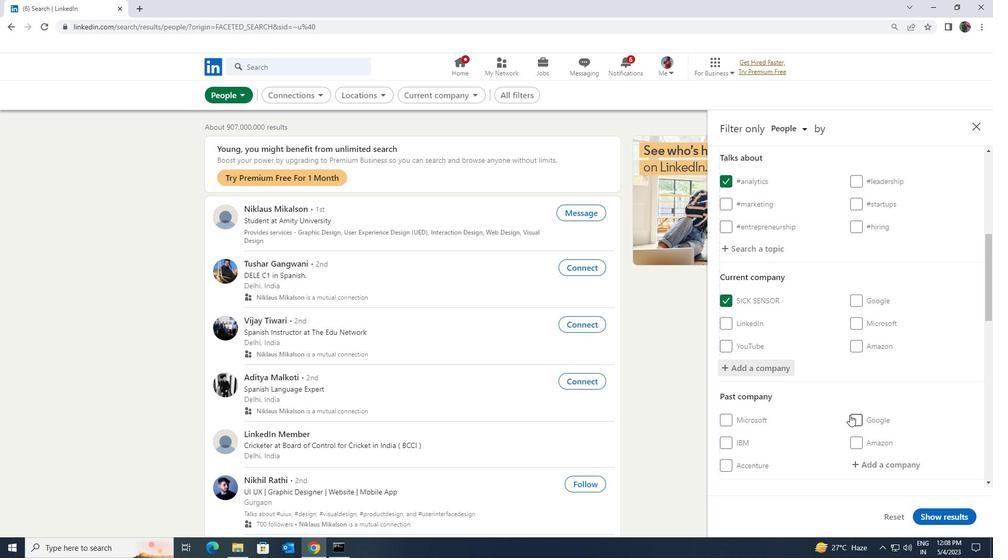 
Action: Mouse scrolled (850, 414) with delta (0, 0)
Screenshot: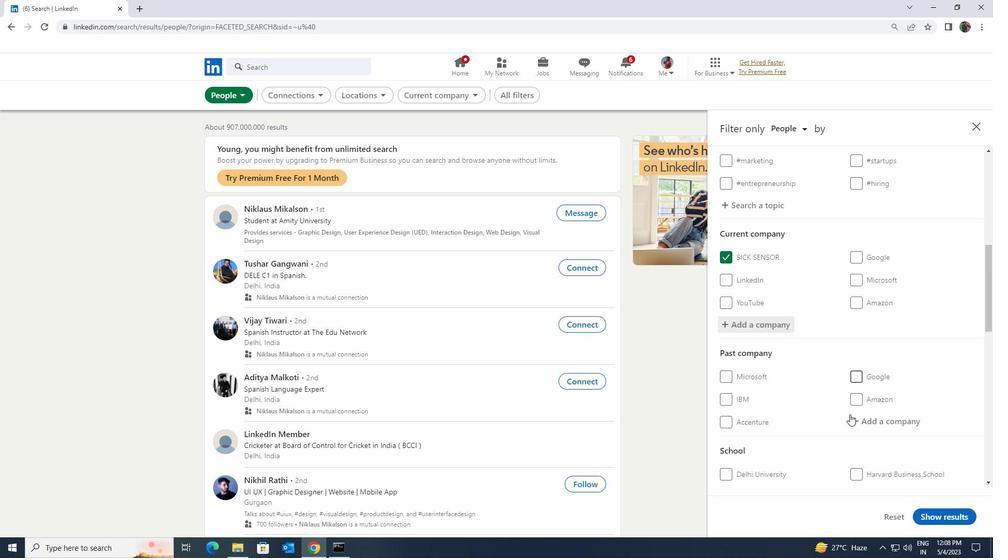 
Action: Mouse moved to (851, 413)
Screenshot: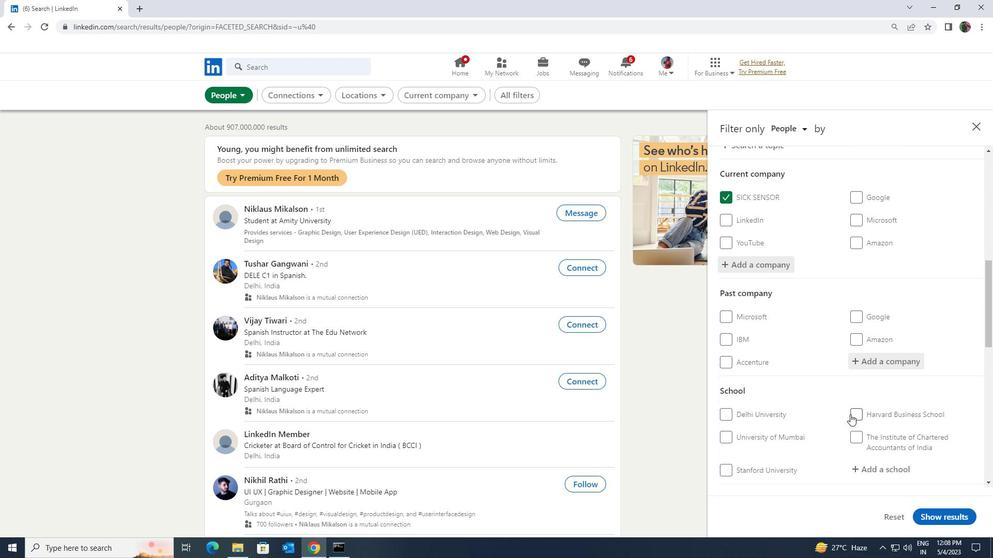 
Action: Mouse scrolled (851, 412) with delta (0, 0)
Screenshot: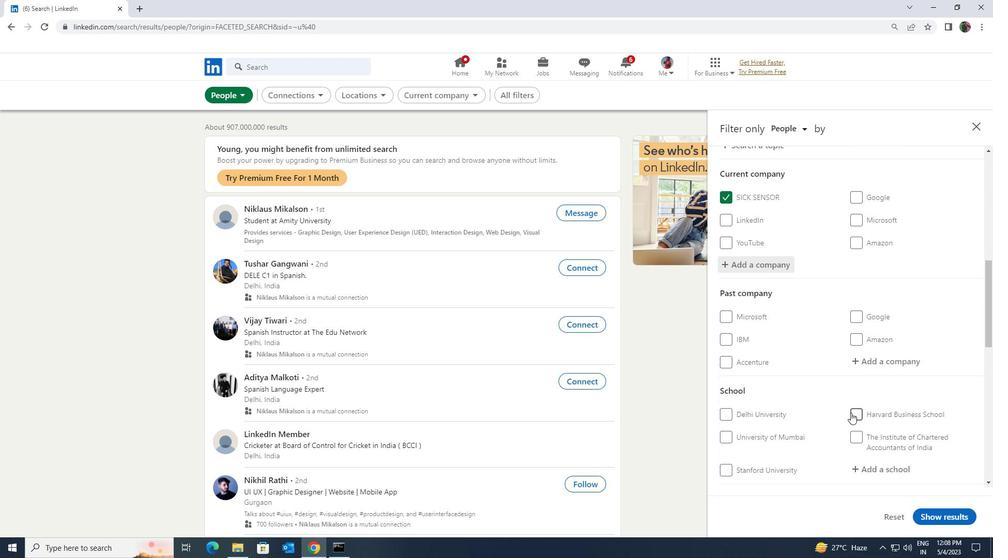 
Action: Mouse moved to (858, 416)
Screenshot: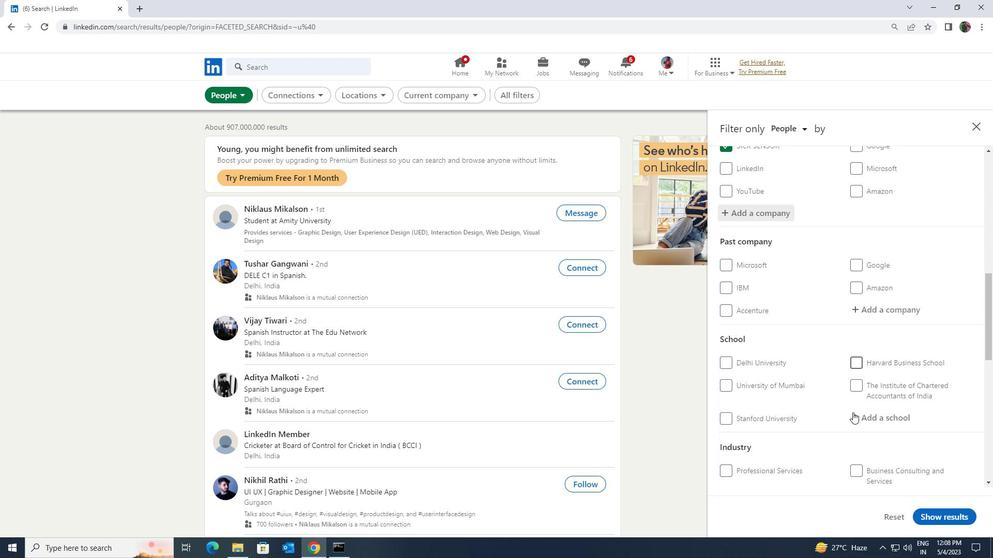 
Action: Mouse pressed left at (858, 416)
Screenshot: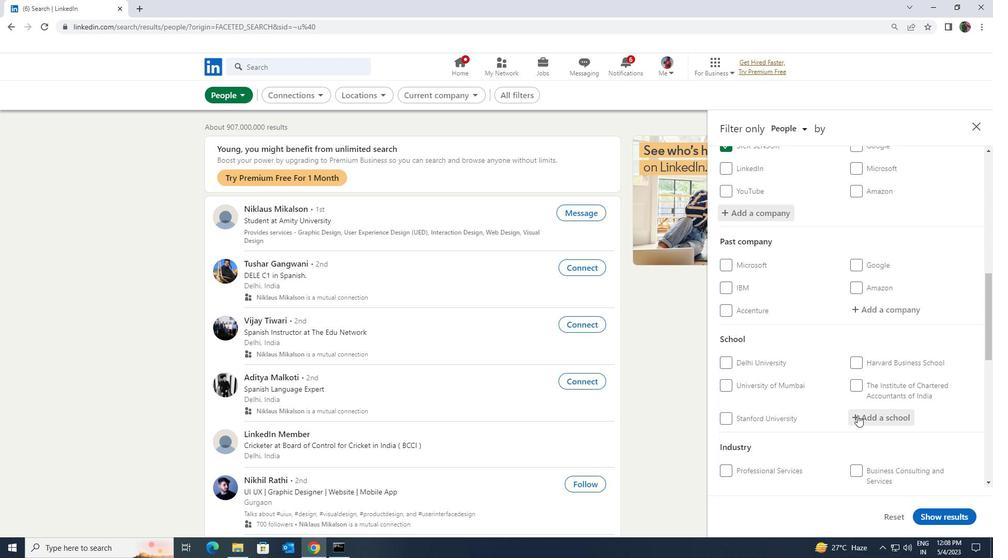 
Action: Key pressed <Key.shift><Key.shift><Key.shift><Key.shift><Key.shift><Key.shift><Key.shift><Key.shift>SREE<Key.space><Key.shift><Key.shift>VIDYANIK
Screenshot: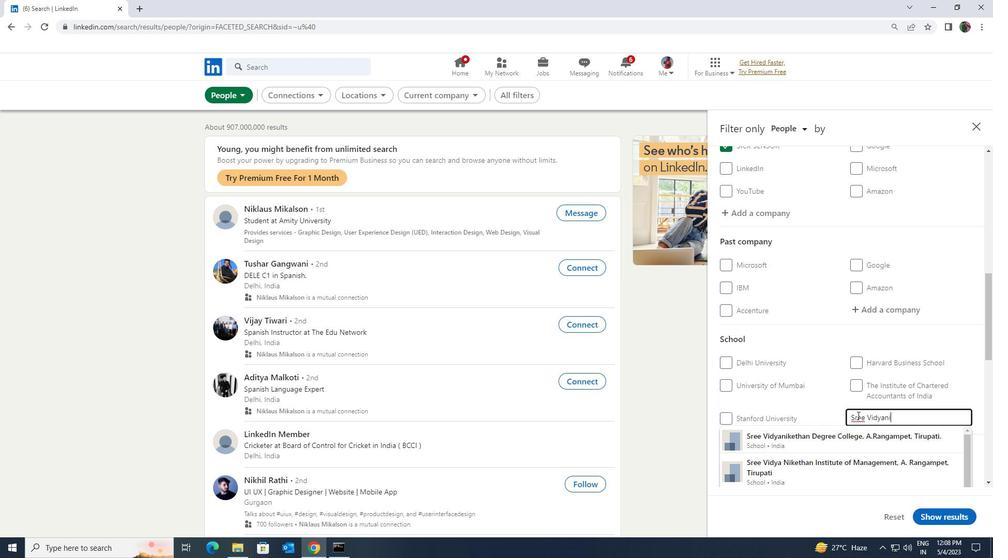
Action: Mouse moved to (858, 476)
Screenshot: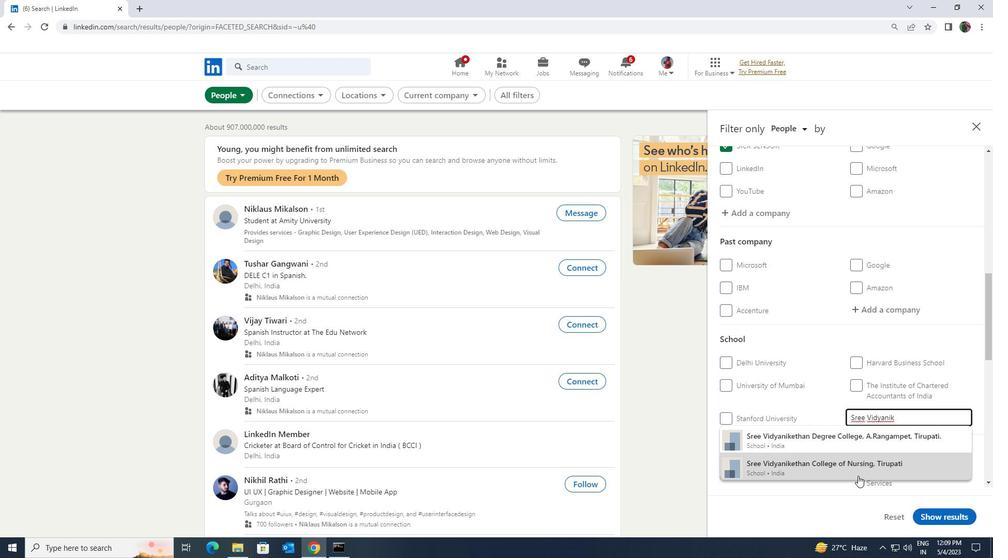 
Action: Mouse pressed left at (858, 476)
Screenshot: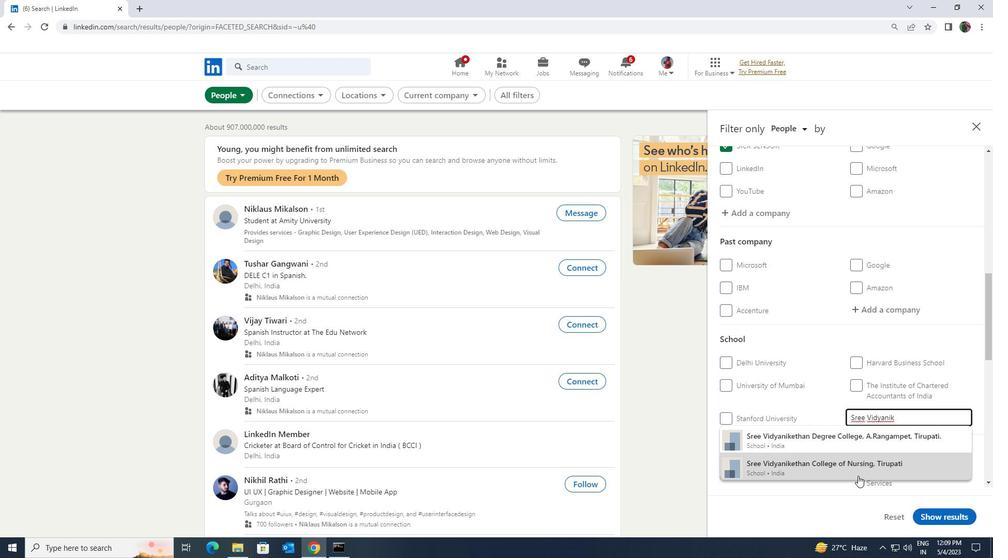 
Action: Mouse scrolled (858, 476) with delta (0, 0)
Screenshot: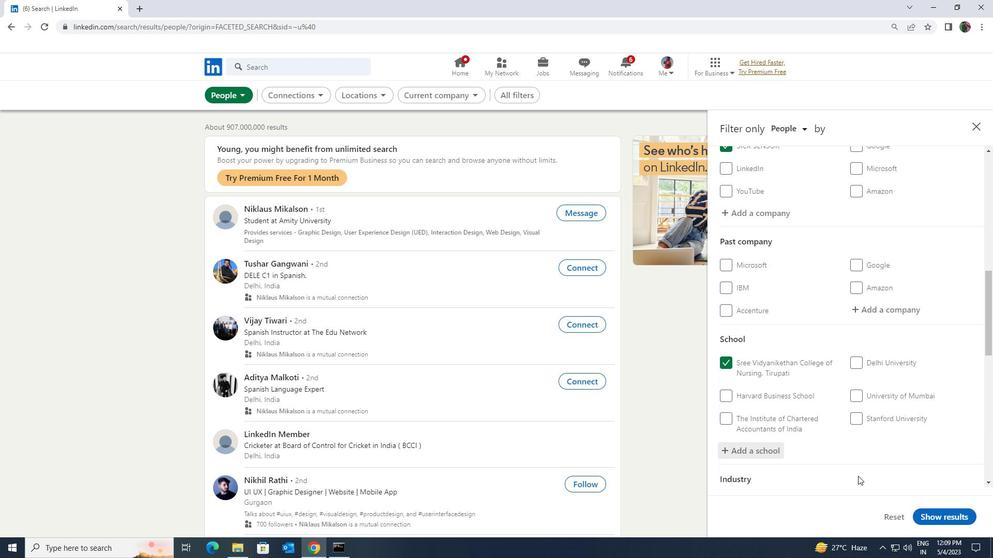 
Action: Mouse scrolled (858, 476) with delta (0, 0)
Screenshot: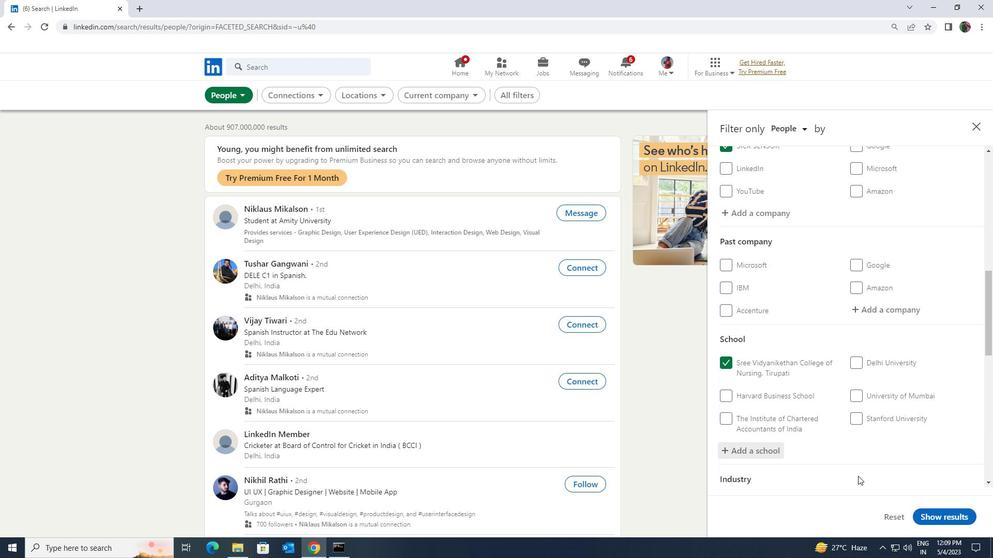 
Action: Mouse moved to (863, 464)
Screenshot: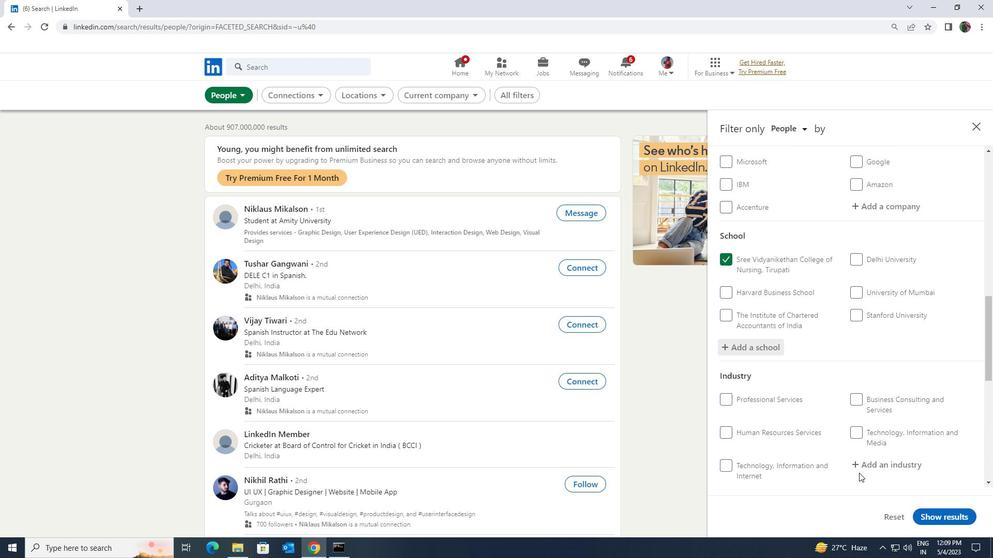 
Action: Mouse pressed left at (863, 464)
Screenshot: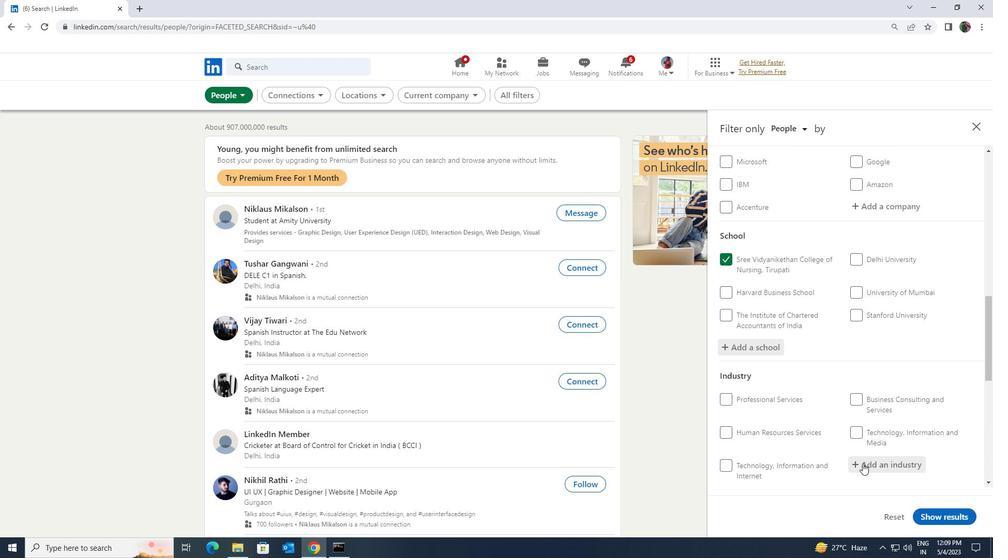 
Action: Key pressed <Key.shift><Key.shift><Key.shift>OUTSOURCING
Screenshot: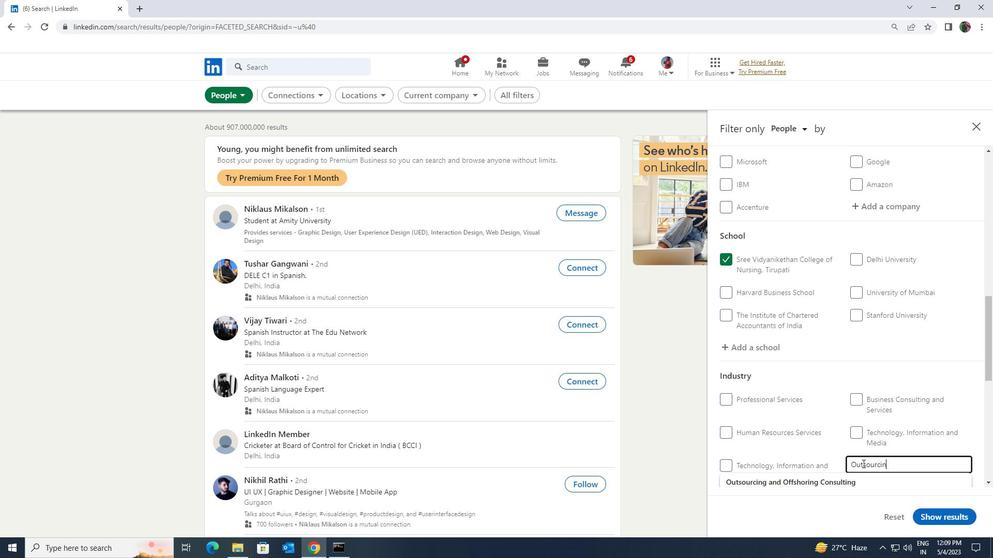 
Action: Mouse moved to (862, 473)
Screenshot: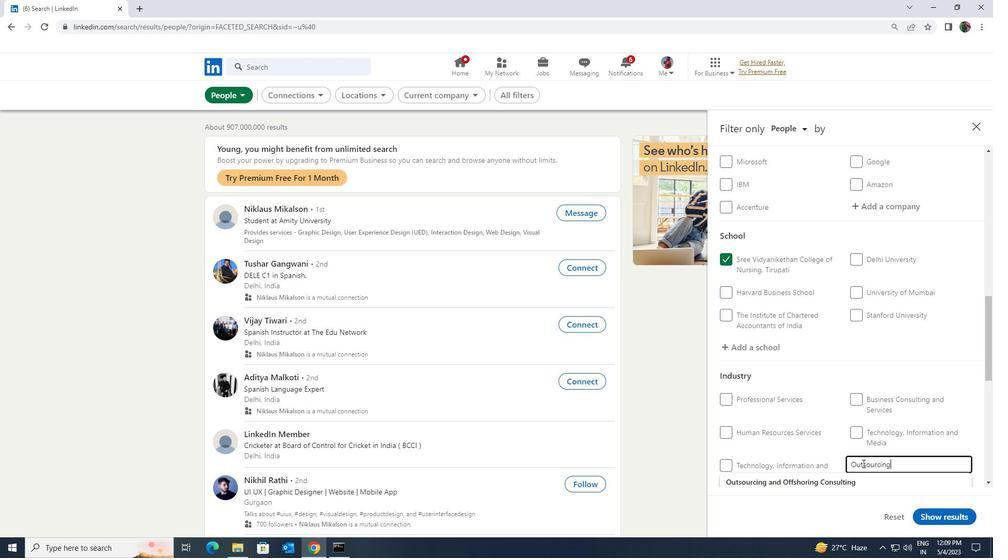
Action: Mouse pressed left at (862, 473)
Screenshot: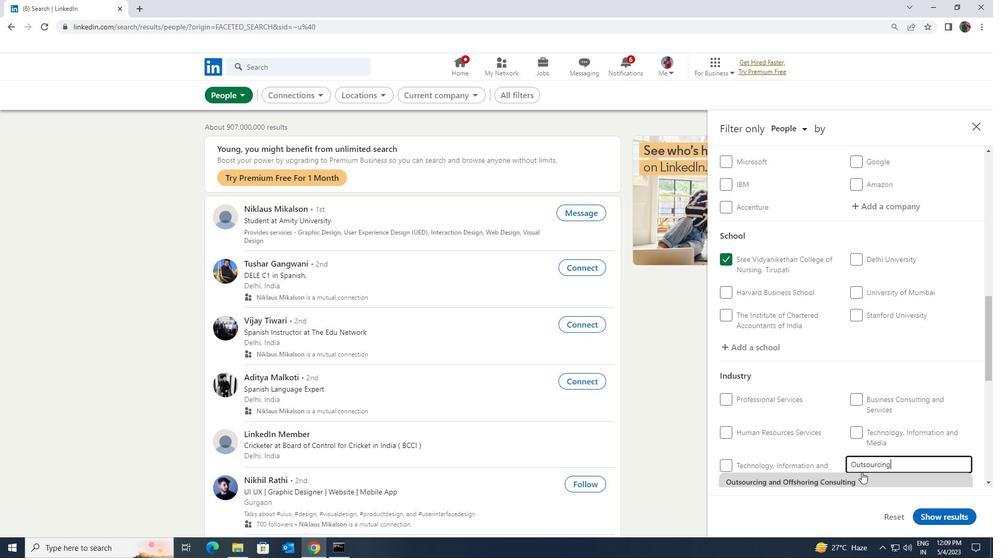 
Action: Mouse scrolled (862, 472) with delta (0, 0)
Screenshot: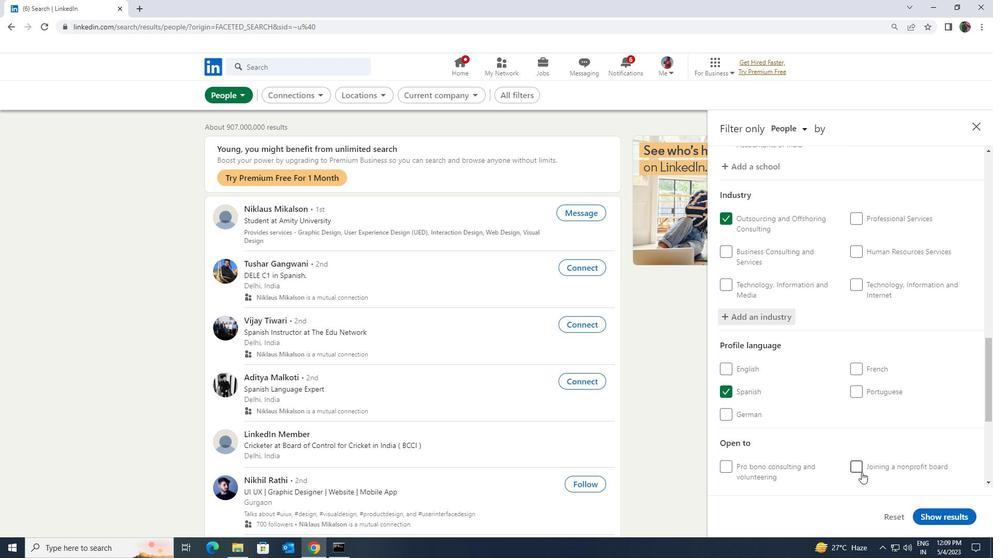
Action: Mouse scrolled (862, 472) with delta (0, 0)
Screenshot: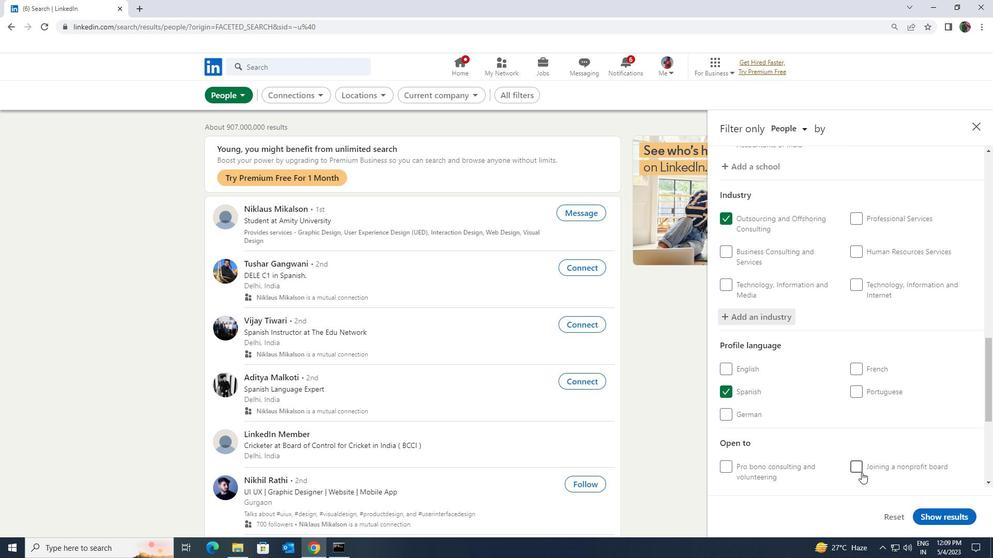 
Action: Mouse moved to (859, 466)
Screenshot: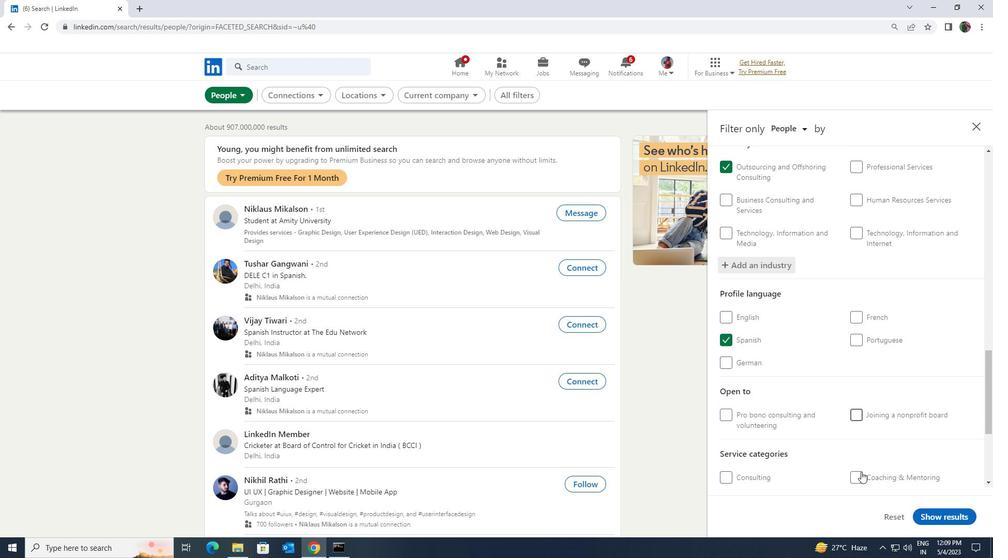 
Action: Mouse scrolled (859, 466) with delta (0, 0)
Screenshot: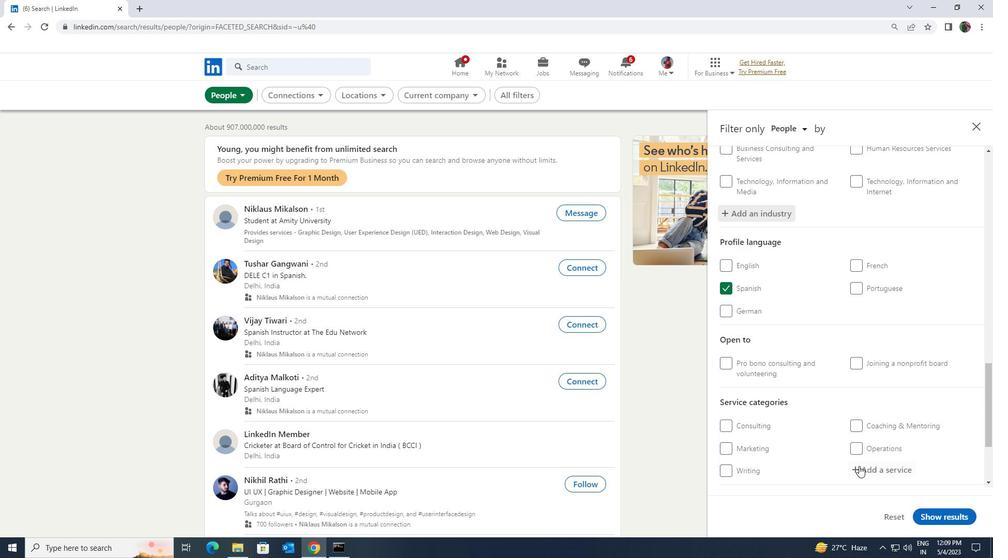 
Action: Mouse moved to (867, 419)
Screenshot: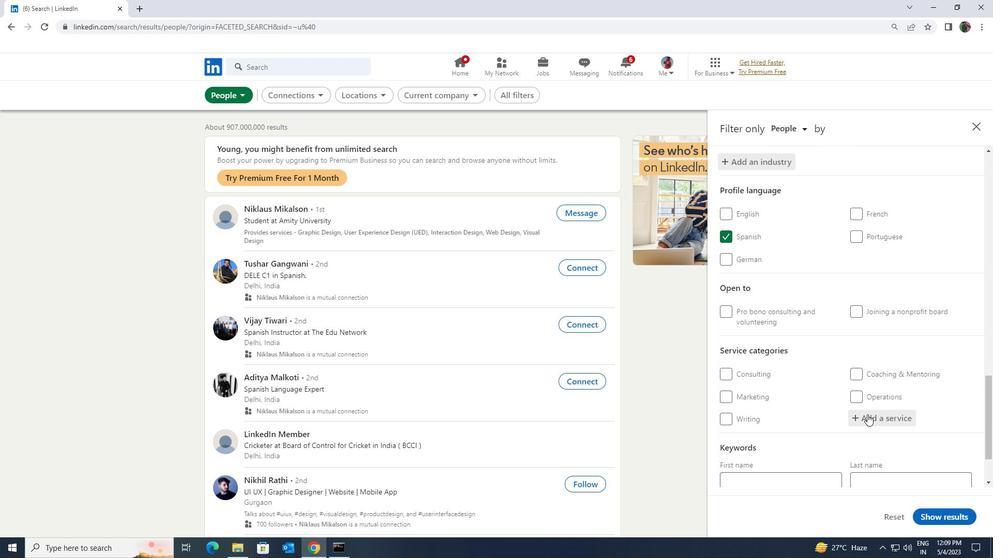 
Action: Mouse pressed left at (867, 419)
Screenshot: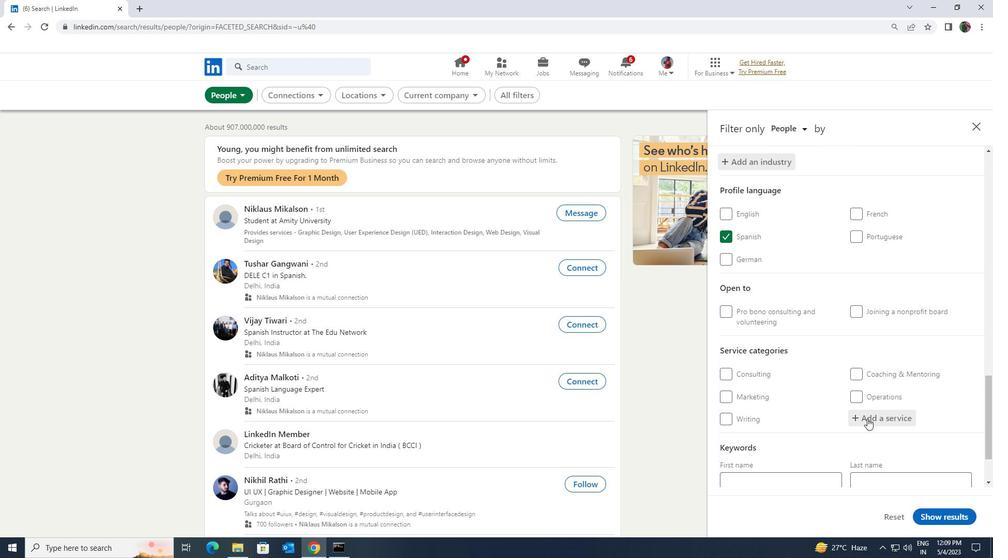 
Action: Key pressed <Key.shift><Key.shift><Key.shift><Key.shift>MOBILE
Screenshot: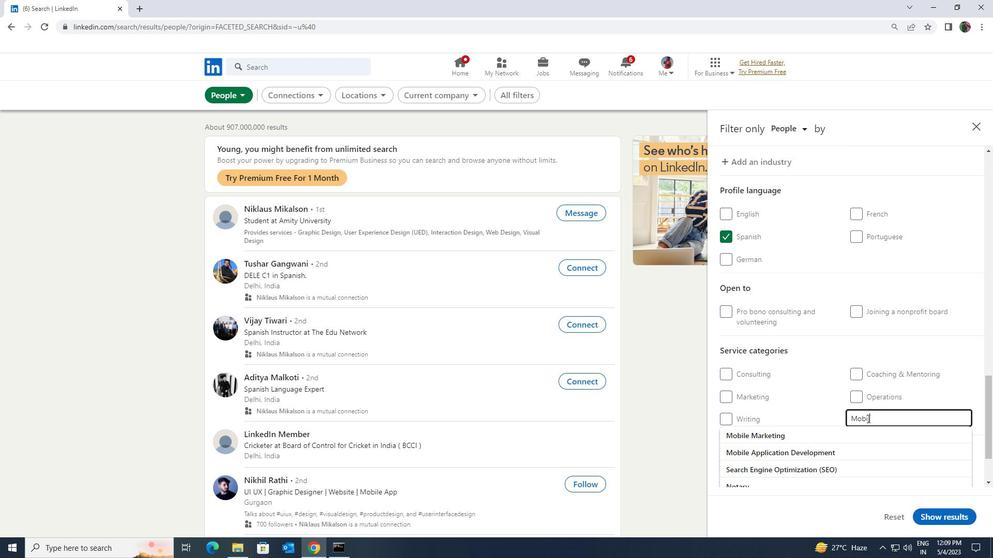 
Action: Mouse moved to (866, 428)
Screenshot: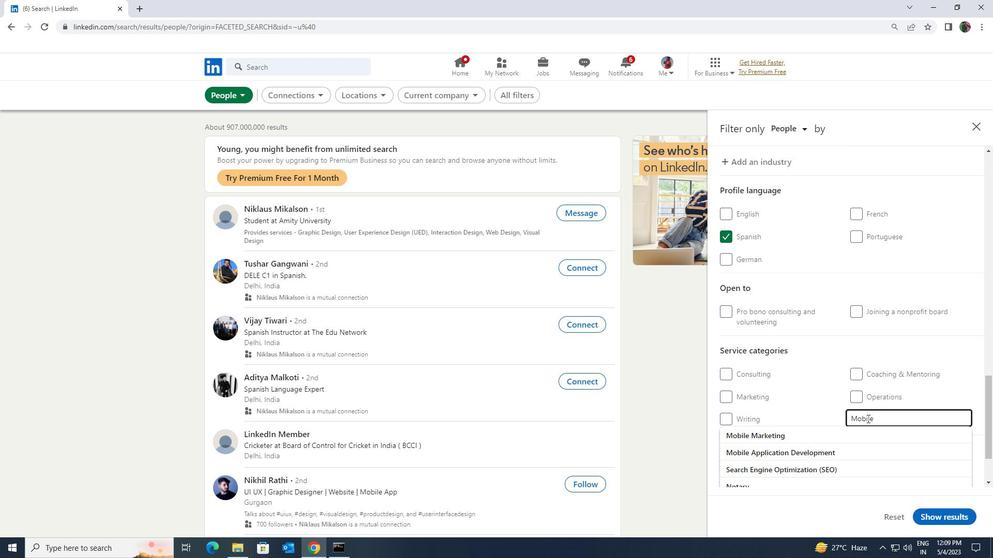 
Action: Mouse pressed left at (866, 428)
Screenshot: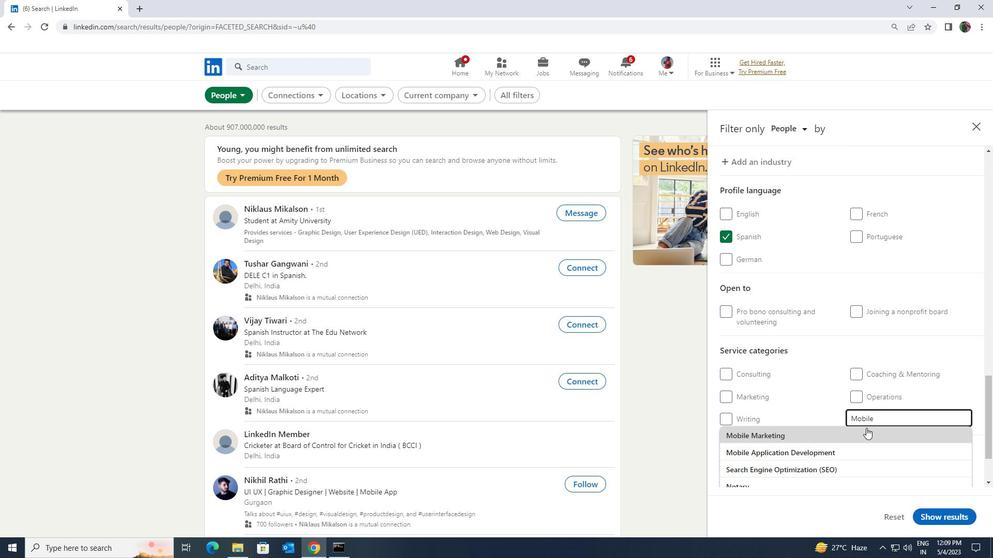 
Action: Mouse scrolled (866, 428) with delta (0, 0)
Screenshot: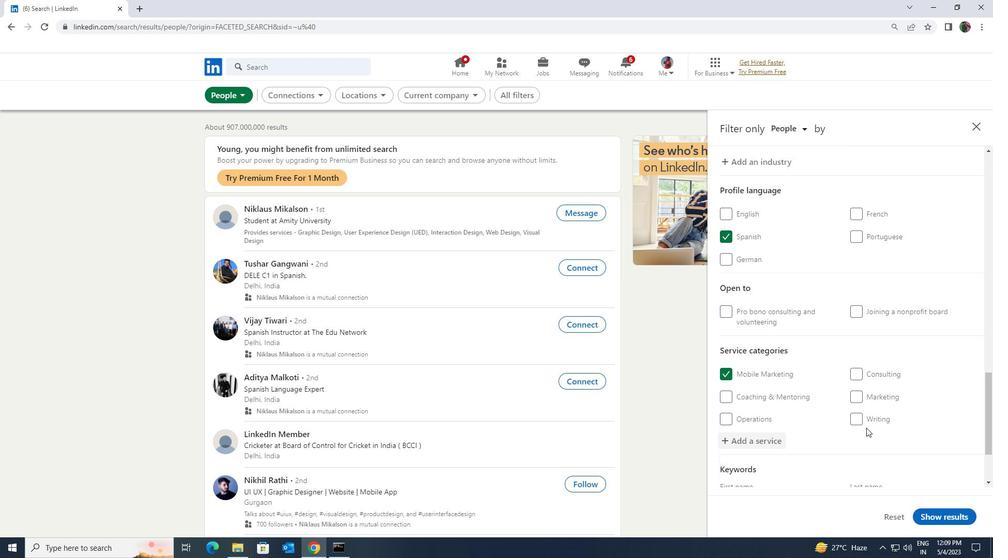
Action: Mouse scrolled (866, 428) with delta (0, 0)
Screenshot: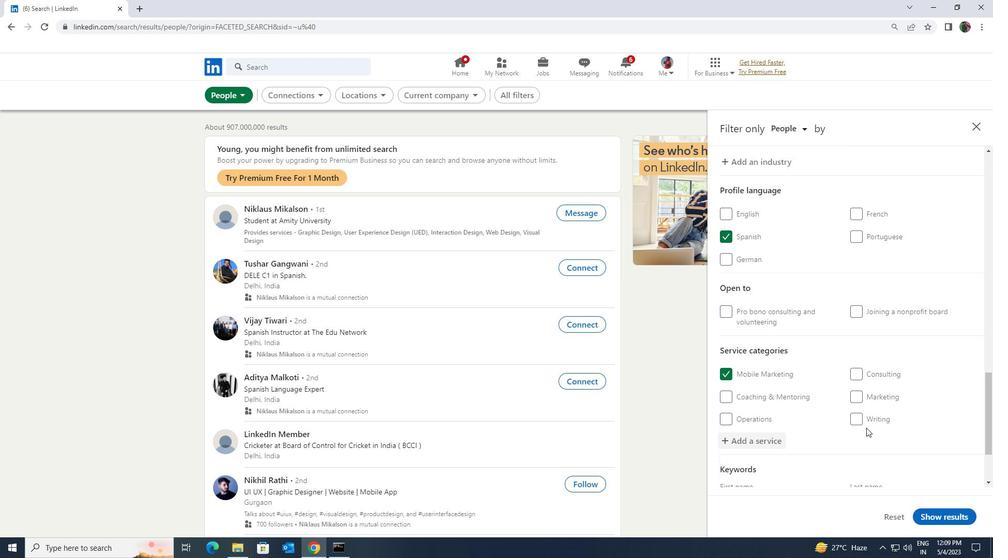 
Action: Mouse moved to (836, 440)
Screenshot: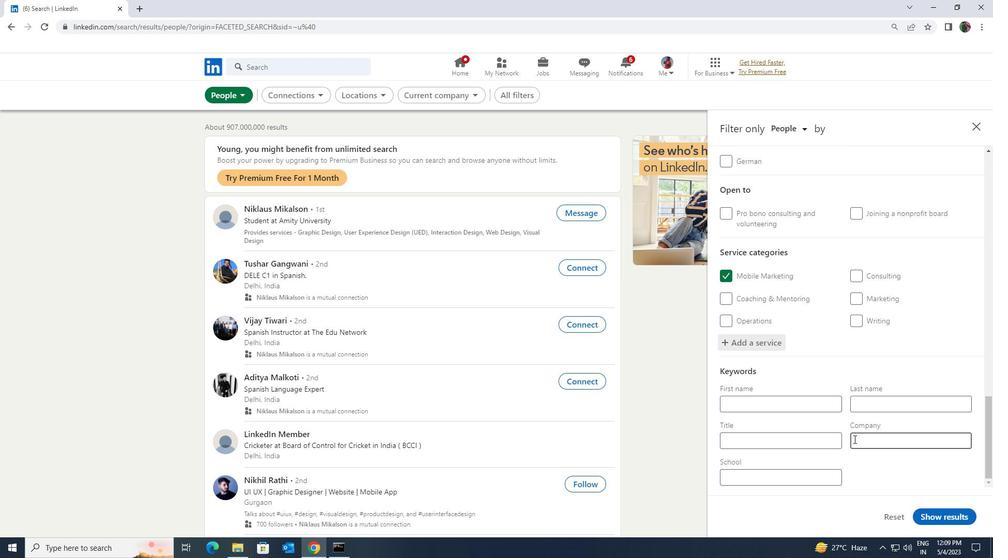 
Action: Mouse pressed left at (836, 440)
Screenshot: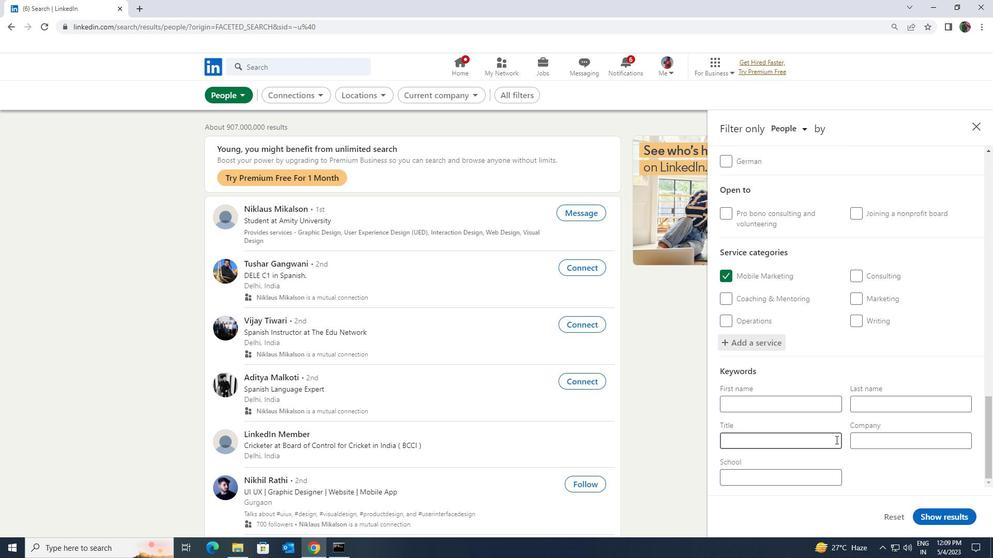 
Action: Key pressed <Key.shift><Key.shift><Key.shift><Key.shift><Key.shift><Key.shift>MEALS<Key.space><Key.shift>ON<Key.space><Key.shift>WHEELS<Key.space><Key.shift>DRIVER
Screenshot: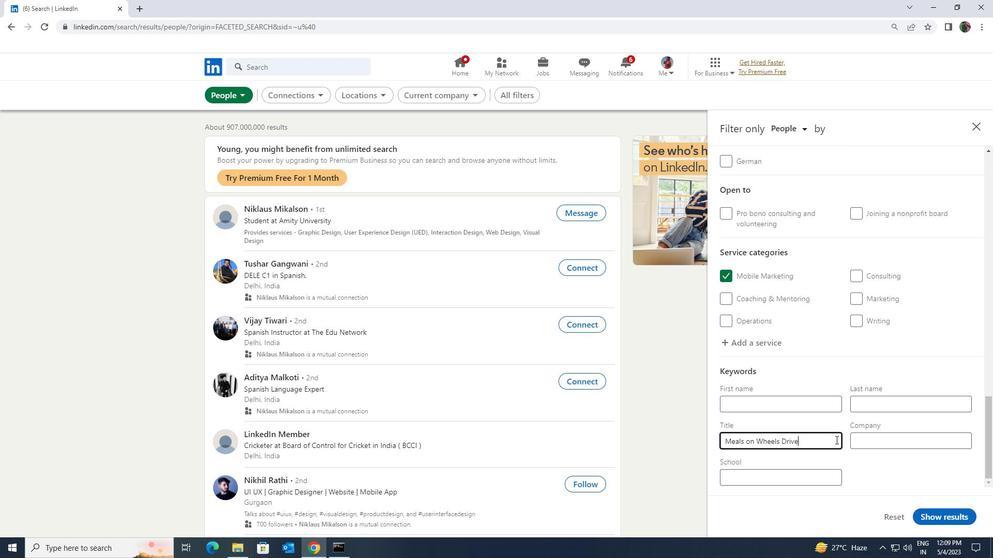 
Action: Mouse moved to (936, 518)
Screenshot: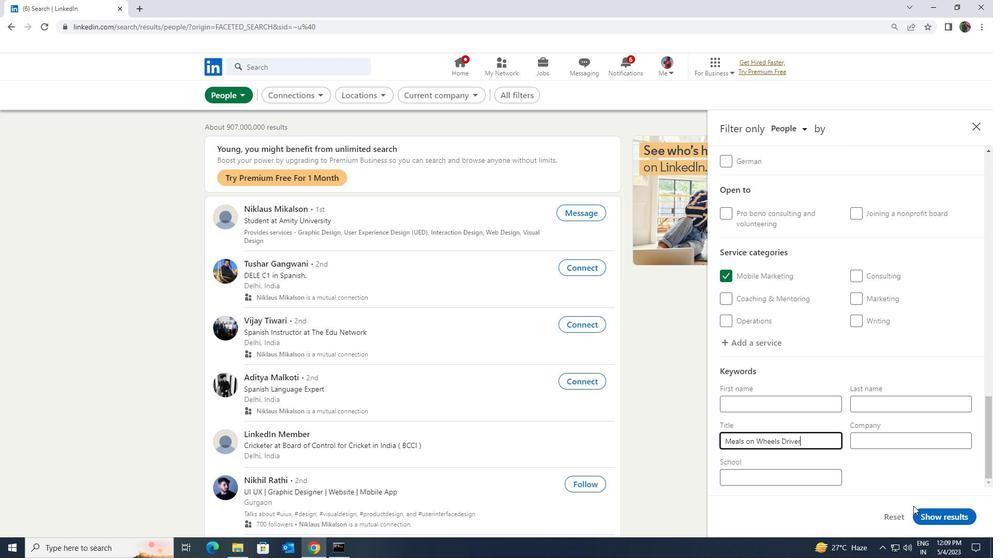 
Action: Mouse pressed left at (936, 518)
Screenshot: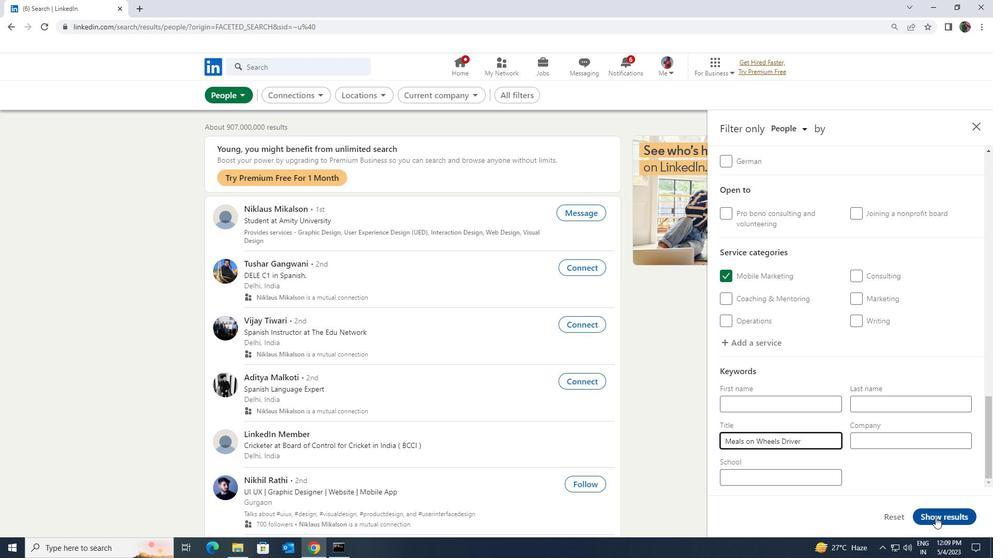 
